 Task: Create an email domain filter to route emails sent from Salesforce
Action: Mouse moved to (239, 199)
Screenshot: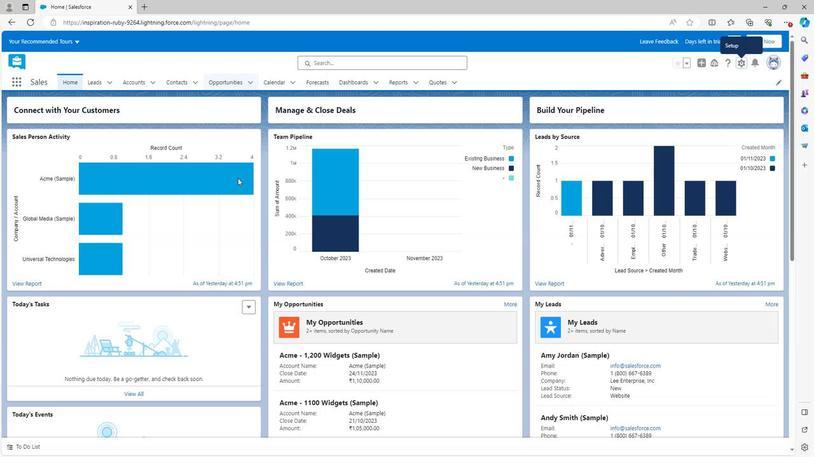 
Action: Mouse scrolled (239, 198) with delta (0, 0)
Screenshot: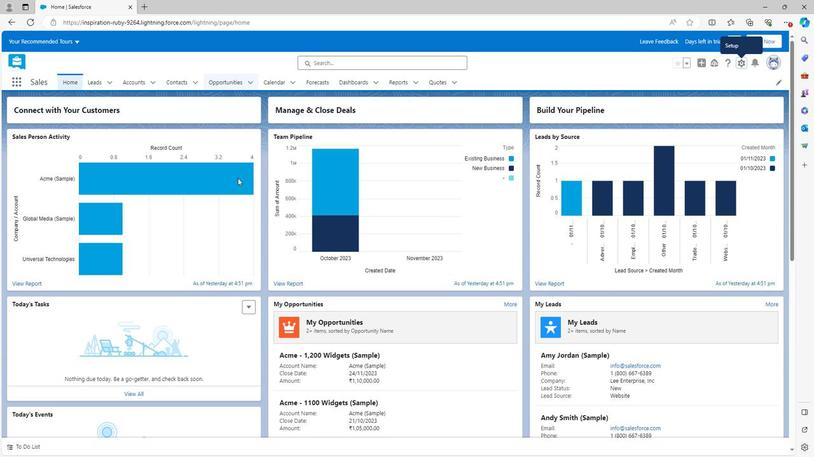 
Action: Mouse scrolled (239, 198) with delta (0, 0)
Screenshot: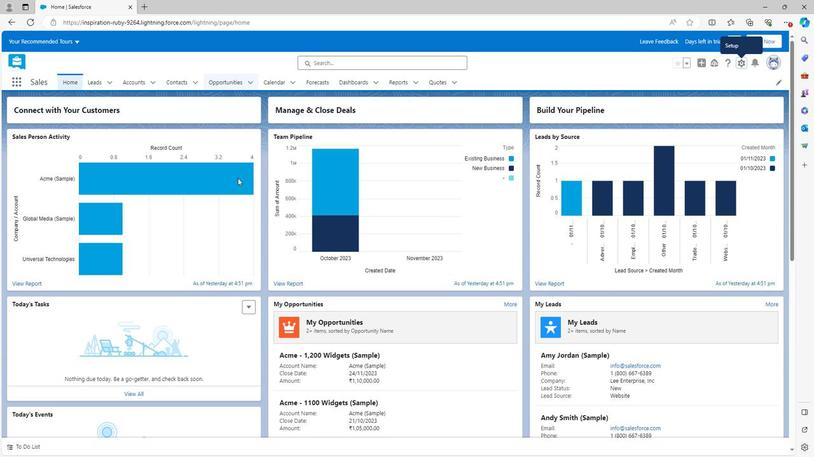 
Action: Mouse scrolled (239, 198) with delta (0, 0)
Screenshot: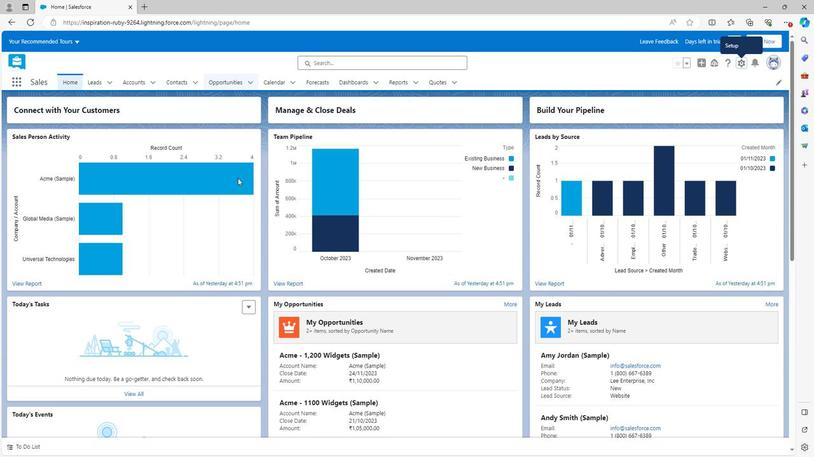 
Action: Mouse scrolled (239, 198) with delta (0, 0)
Screenshot: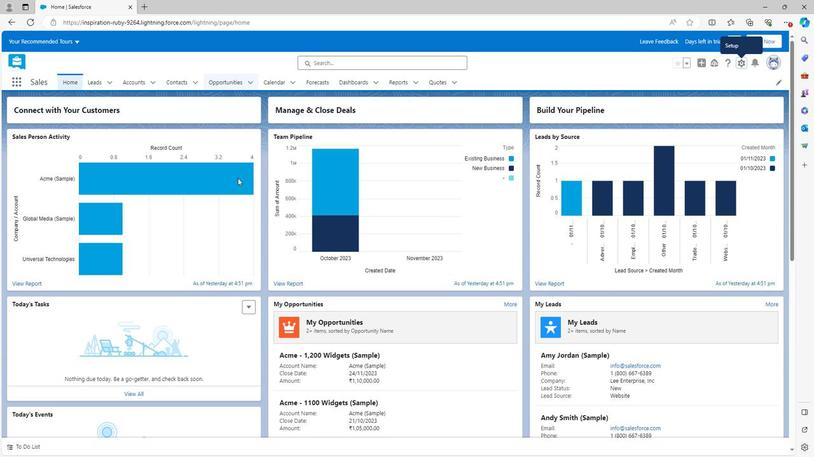
Action: Mouse scrolled (239, 198) with delta (0, 0)
Screenshot: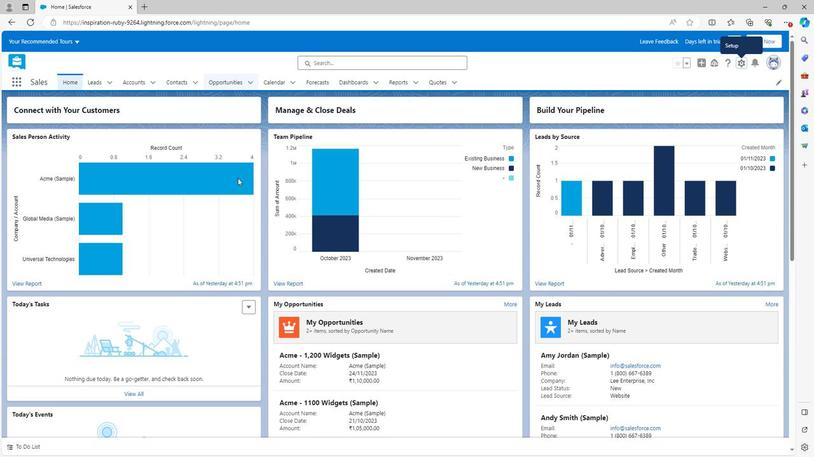 
Action: Mouse moved to (241, 198)
Screenshot: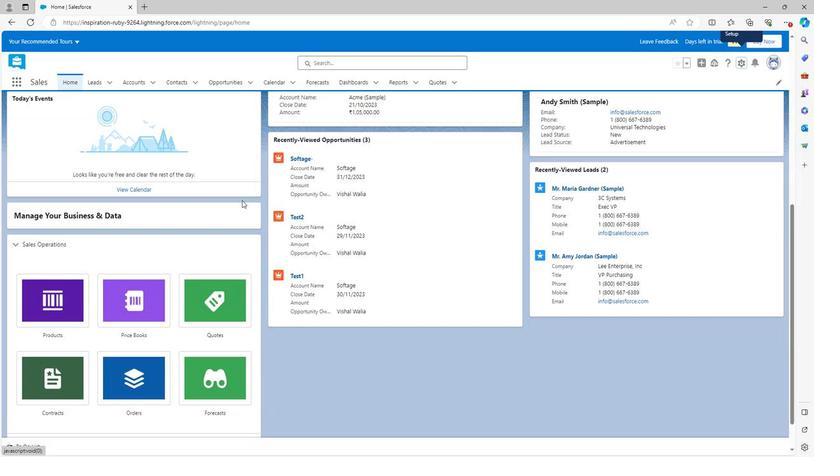 
Action: Mouse scrolled (241, 197) with delta (0, 0)
Screenshot: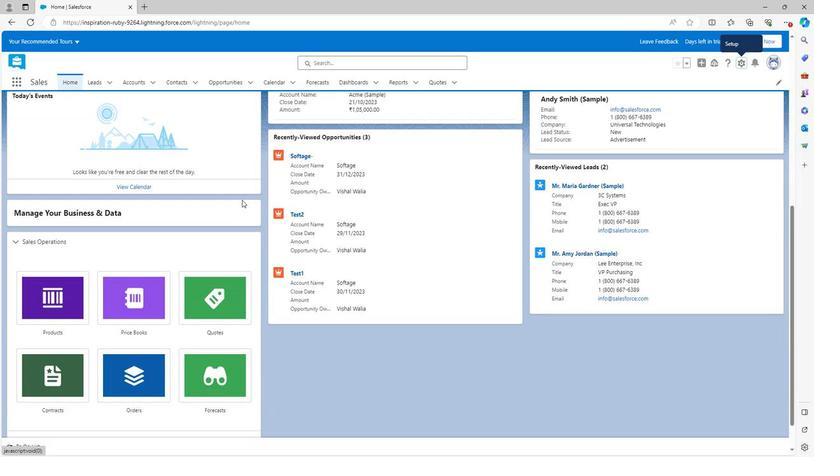 
Action: Mouse scrolled (241, 197) with delta (0, 0)
Screenshot: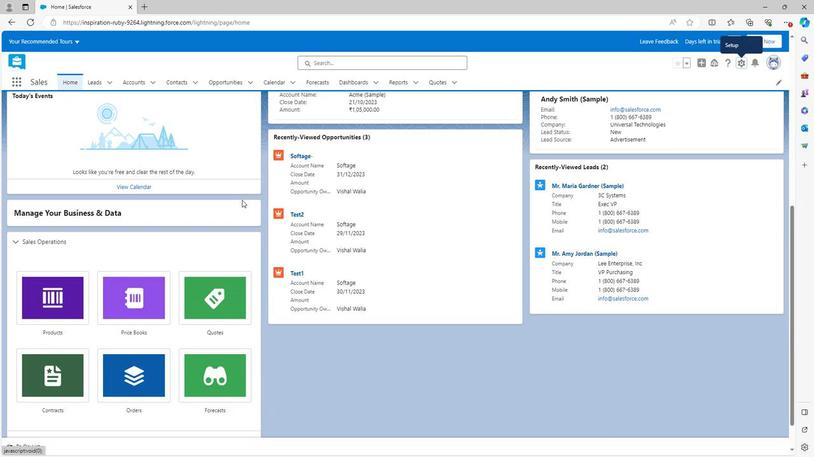 
Action: Mouse scrolled (241, 198) with delta (0, 0)
Screenshot: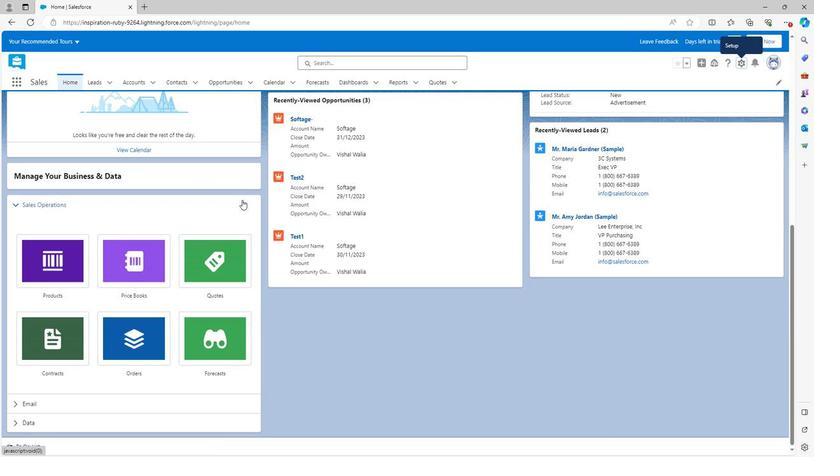 
Action: Mouse scrolled (241, 198) with delta (0, 0)
Screenshot: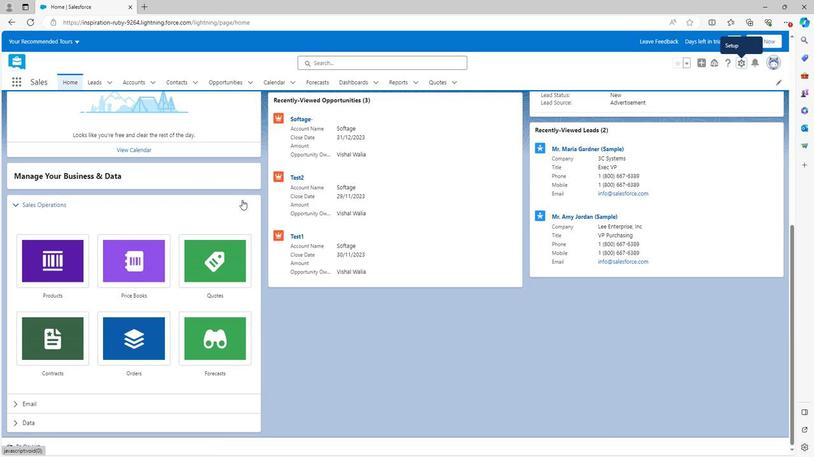 
Action: Mouse scrolled (241, 198) with delta (0, 0)
Screenshot: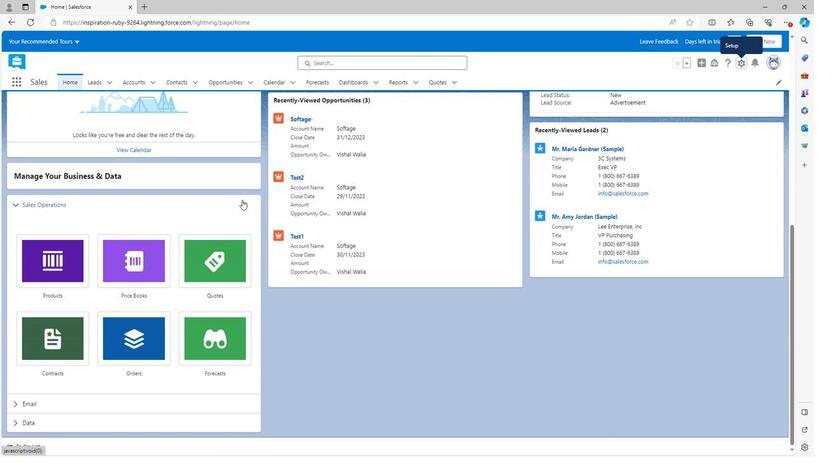 
Action: Mouse scrolled (241, 198) with delta (0, 0)
Screenshot: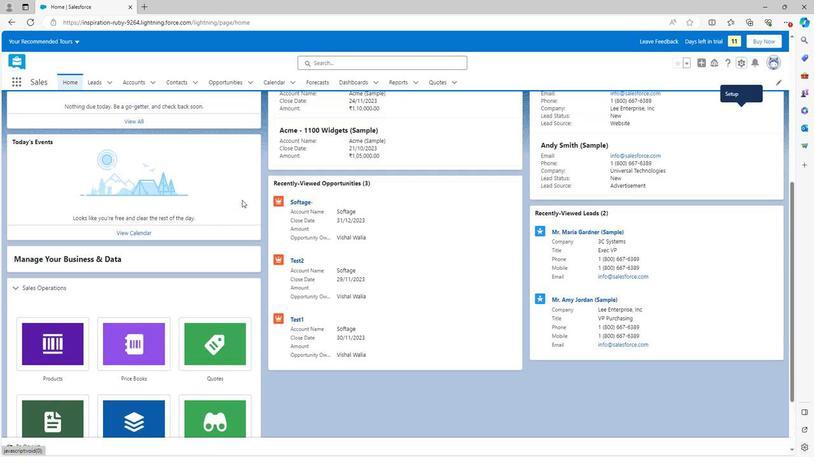
Action: Mouse scrolled (241, 198) with delta (0, 0)
Screenshot: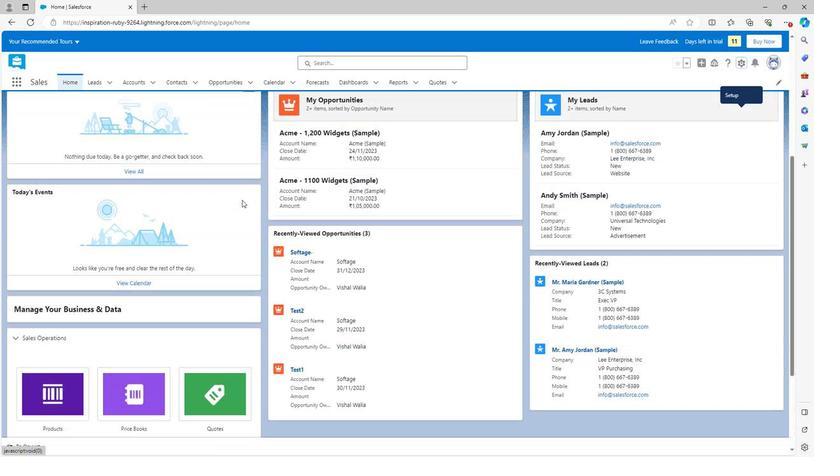 
Action: Mouse scrolled (241, 198) with delta (0, 0)
Screenshot: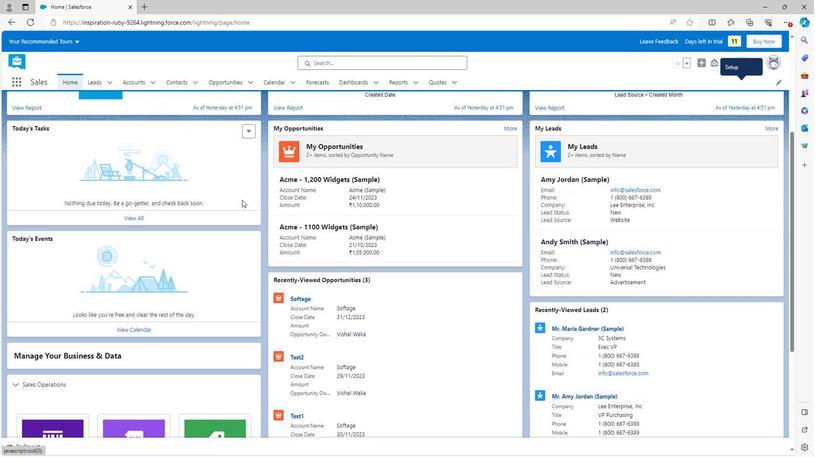 
Action: Mouse moved to (739, 63)
Screenshot: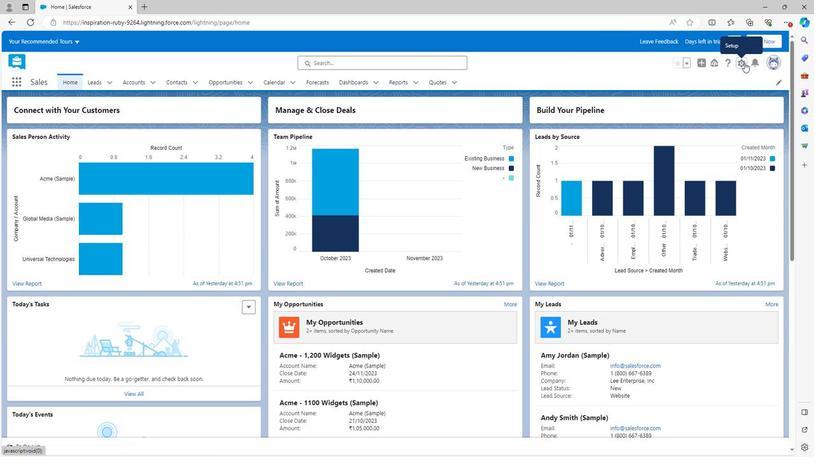 
Action: Mouse pressed left at (739, 63)
Screenshot: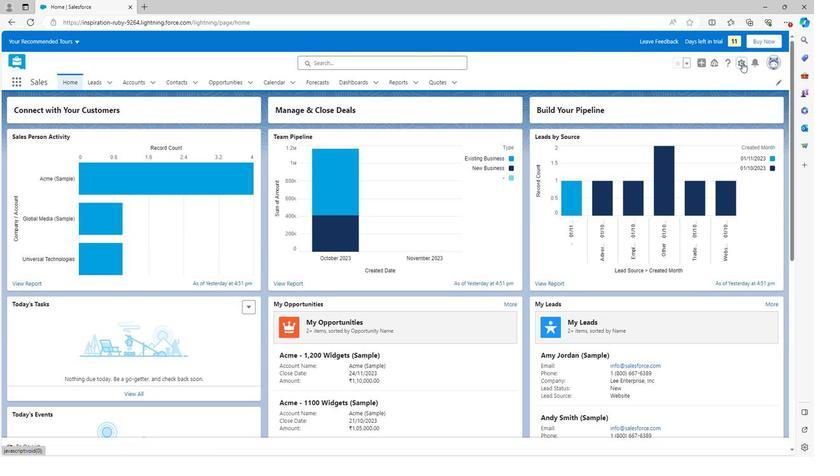 
Action: Mouse moved to (700, 86)
Screenshot: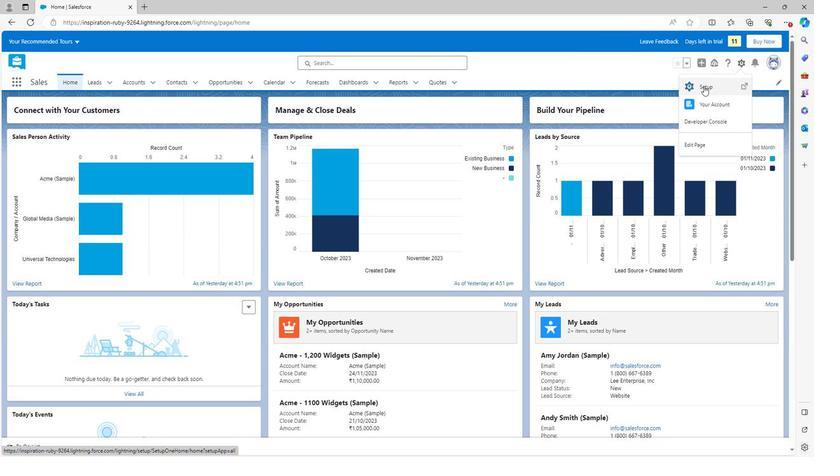 
Action: Mouse pressed left at (700, 86)
Screenshot: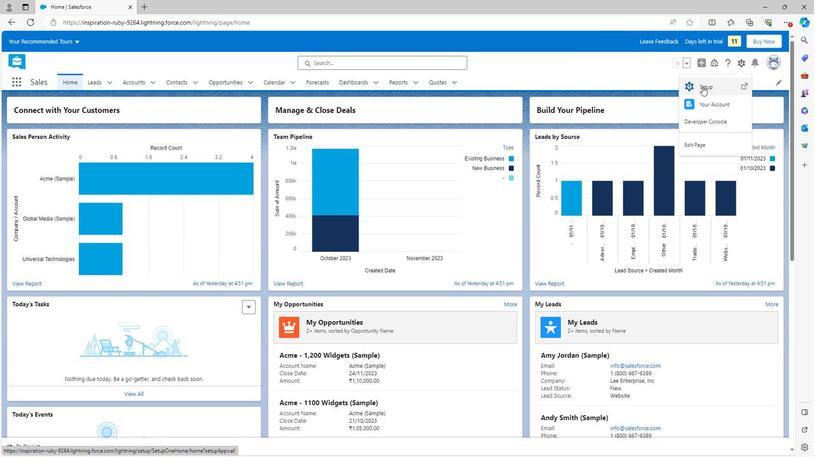 
Action: Mouse moved to (6, 282)
Screenshot: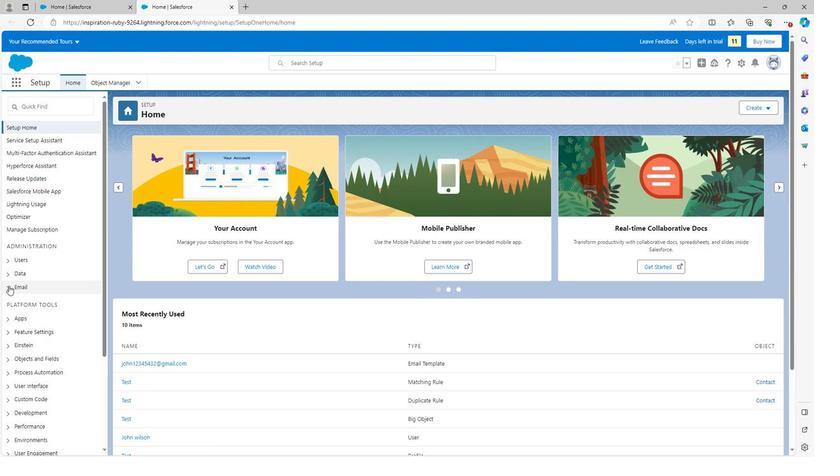 
Action: Mouse pressed left at (6, 282)
Screenshot: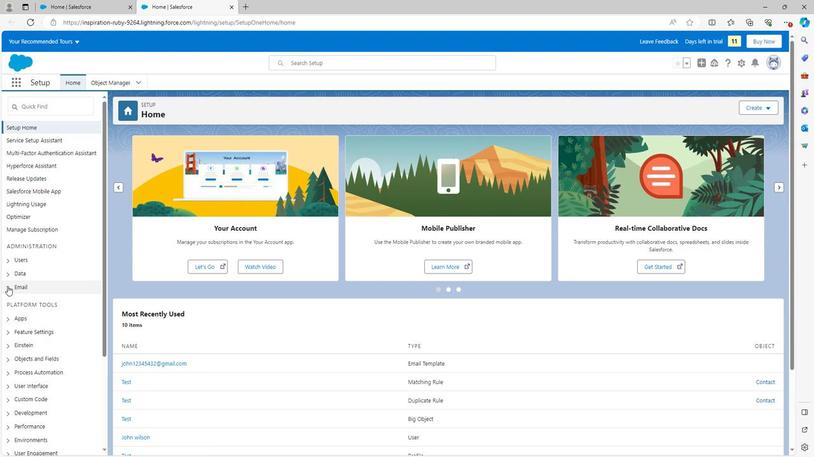 
Action: Mouse moved to (29, 401)
Screenshot: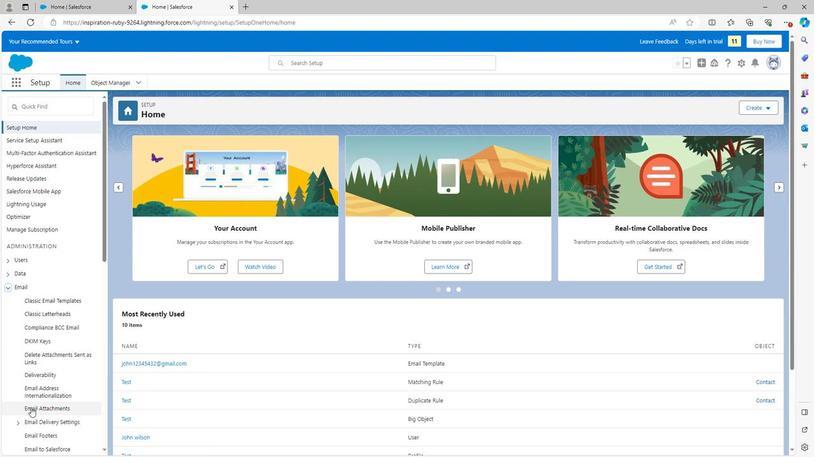 
Action: Mouse scrolled (29, 401) with delta (0, 0)
Screenshot: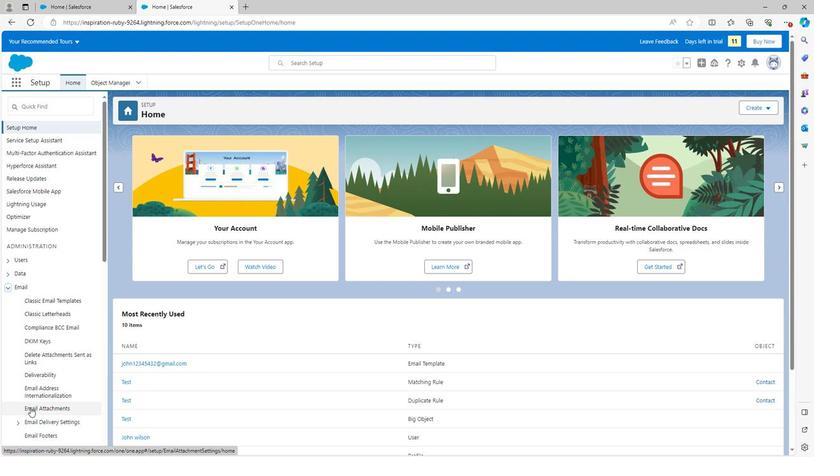 
Action: Mouse scrolled (29, 401) with delta (0, 0)
Screenshot: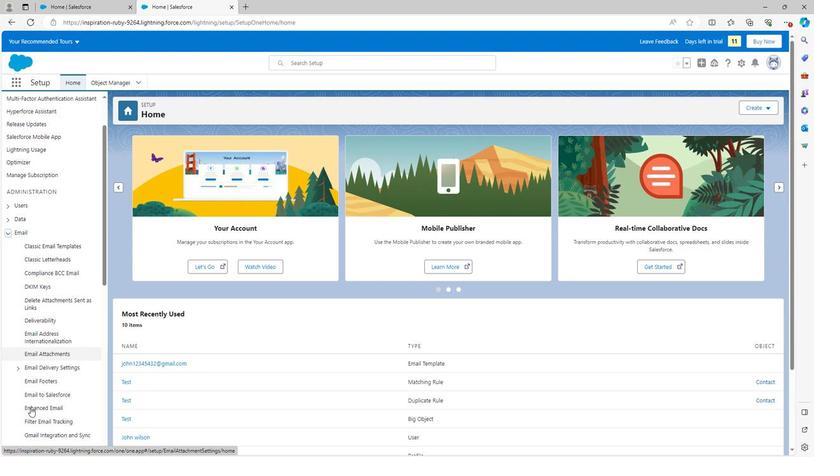 
Action: Mouse moved to (16, 309)
Screenshot: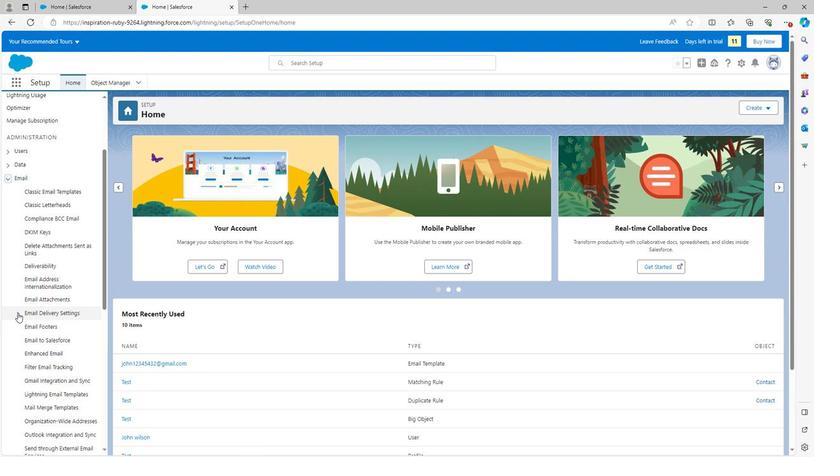 
Action: Mouse pressed left at (16, 309)
Screenshot: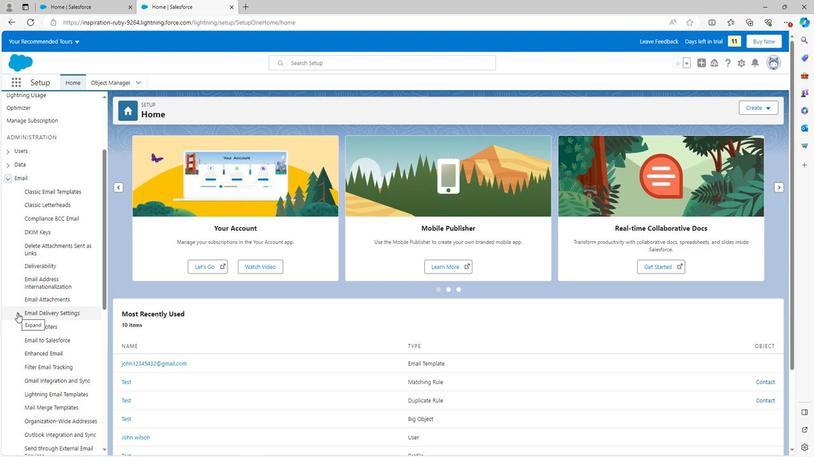 
Action: Mouse moved to (45, 318)
Screenshot: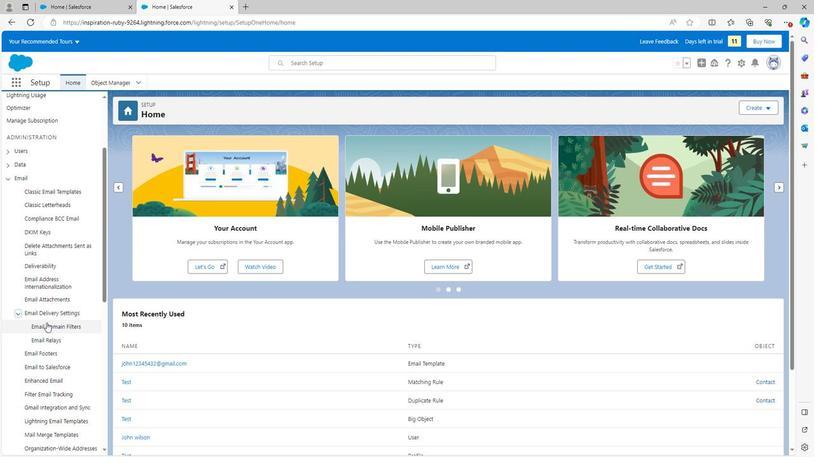 
Action: Mouse pressed left at (45, 318)
Screenshot: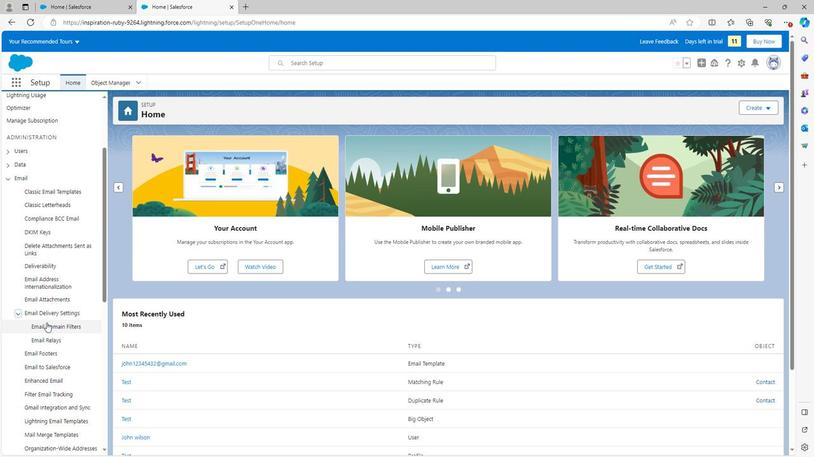 
Action: Mouse moved to (74, 323)
Screenshot: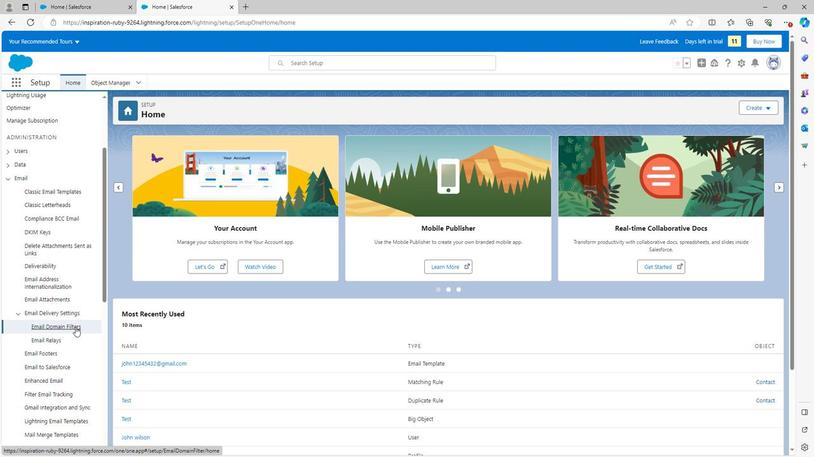 
Action: Mouse pressed left at (74, 323)
Screenshot: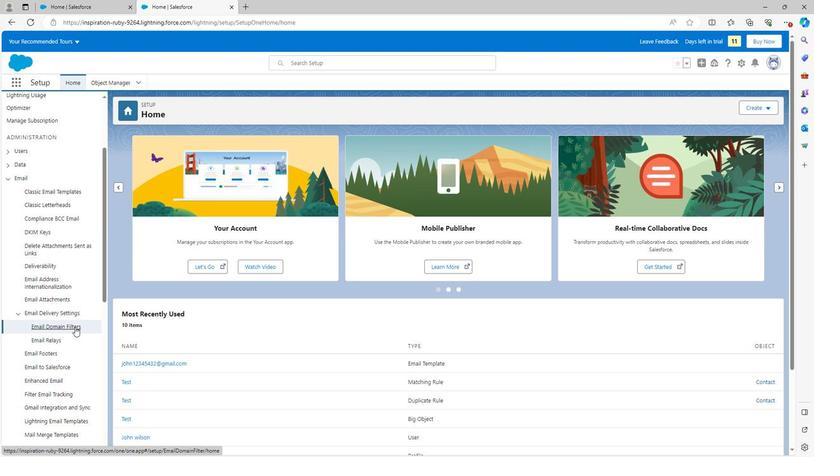 
Action: Mouse moved to (469, 194)
Screenshot: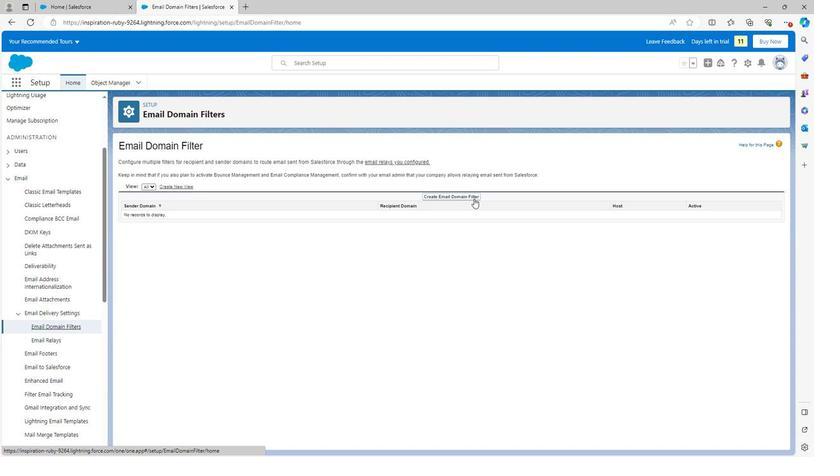 
Action: Mouse pressed left at (469, 194)
Screenshot: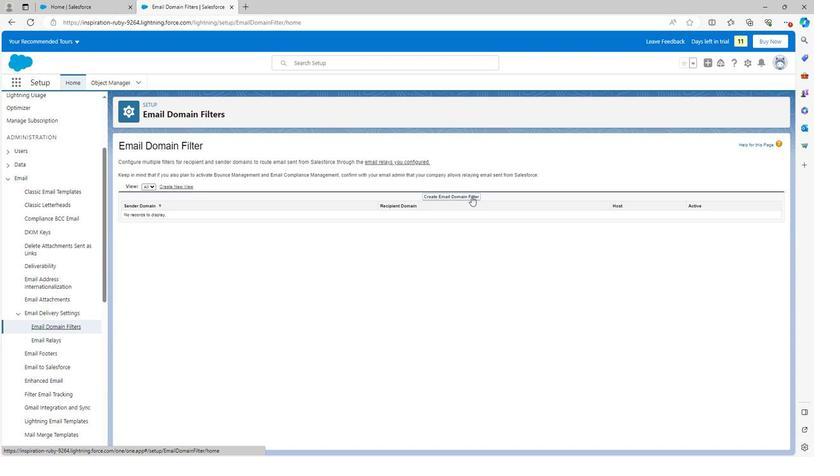 
Action: Mouse moved to (282, 179)
Screenshot: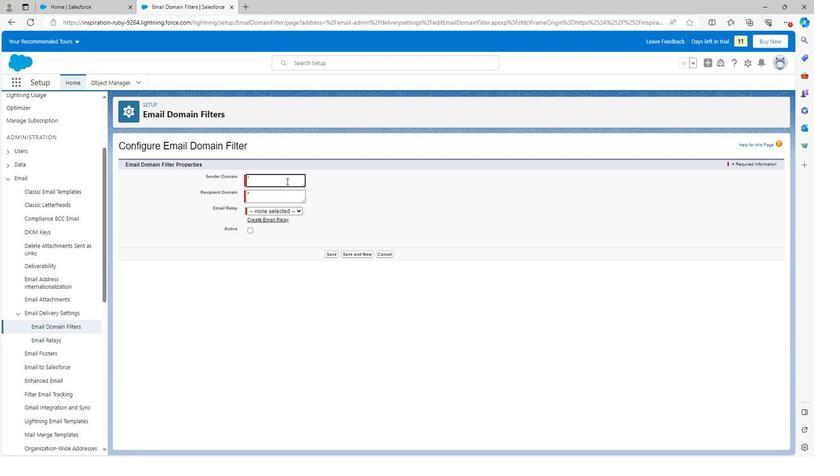 
Action: Mouse pressed left at (282, 179)
Screenshot: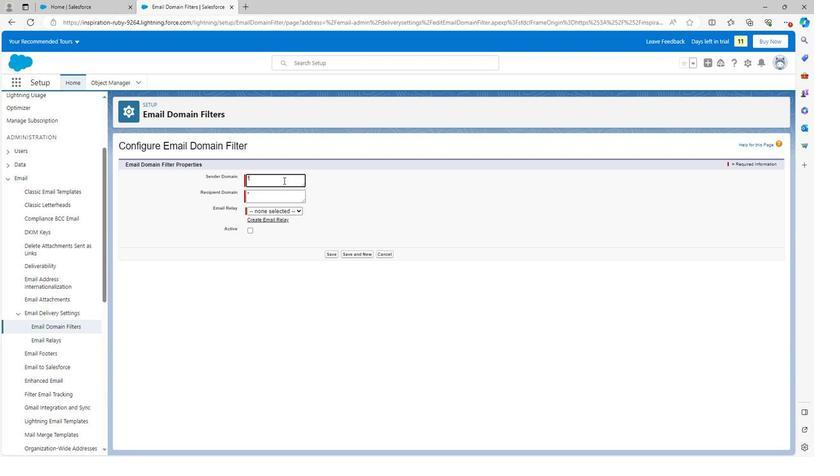 
Action: Mouse moved to (252, 193)
Screenshot: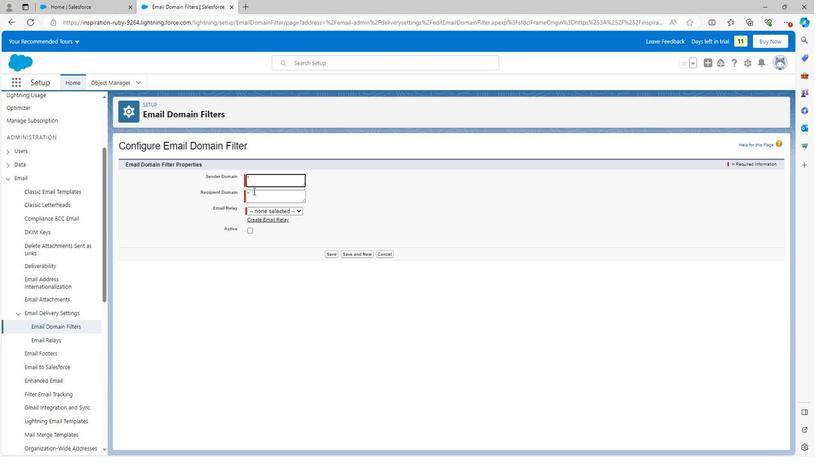 
Action: Mouse pressed left at (252, 193)
Screenshot: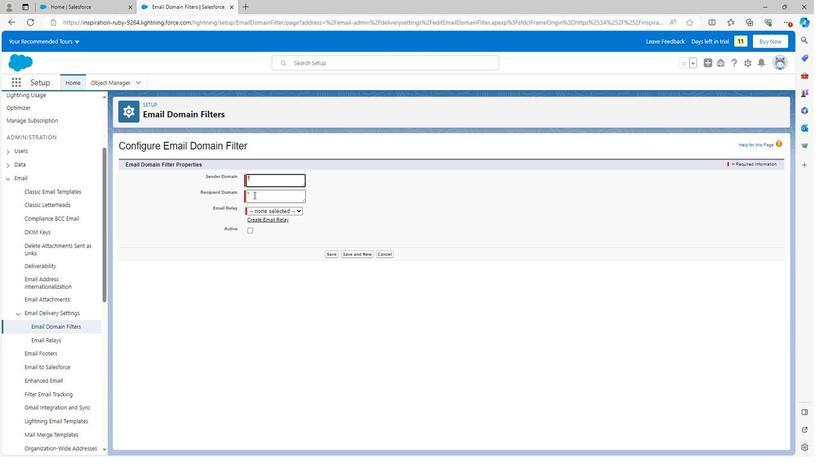 
Action: Mouse moved to (249, 178)
Screenshot: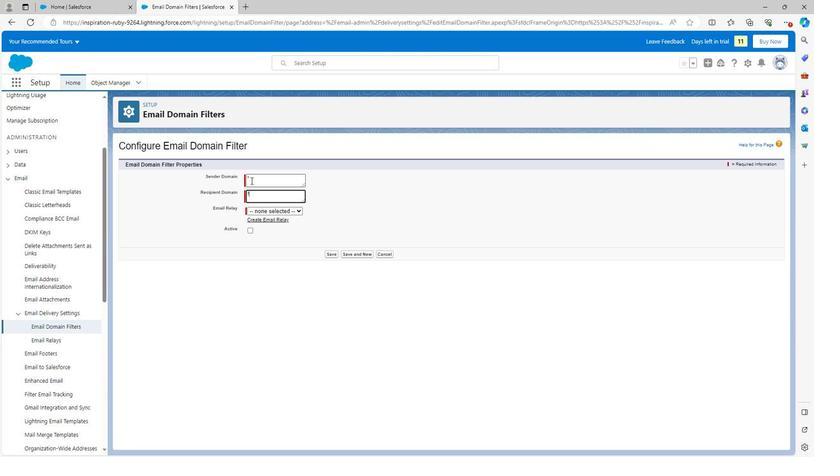 
Action: Mouse pressed left at (249, 178)
Screenshot: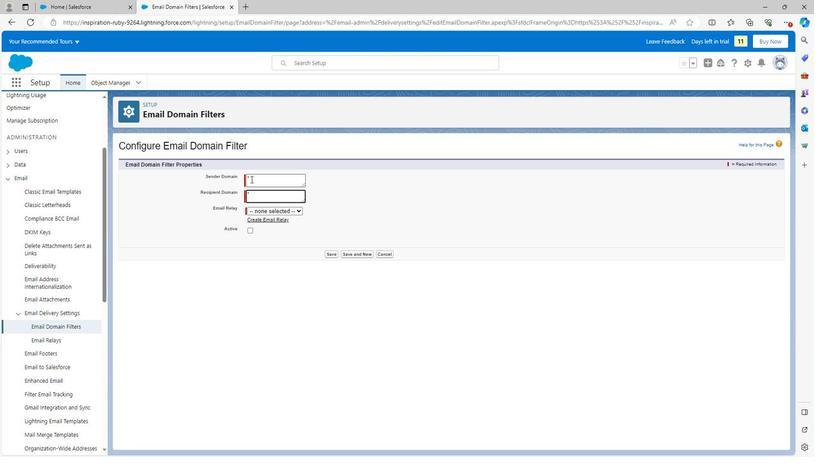 
Action: Mouse moved to (256, 202)
Screenshot: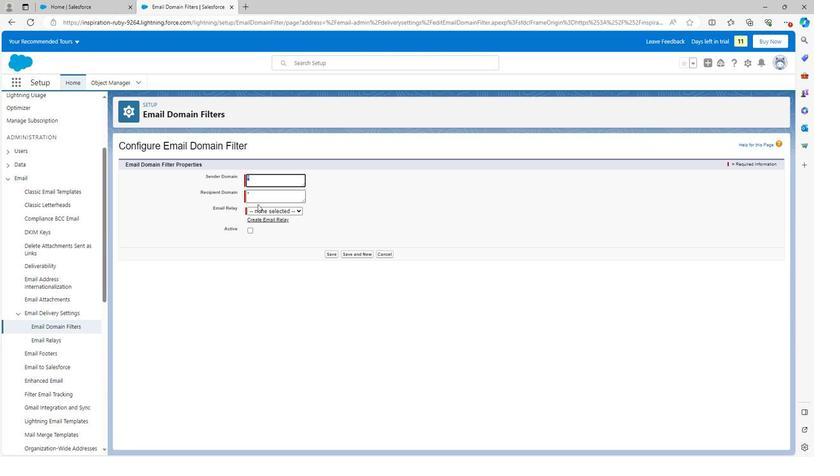 
Action: Key pressed gmail.com
Screenshot: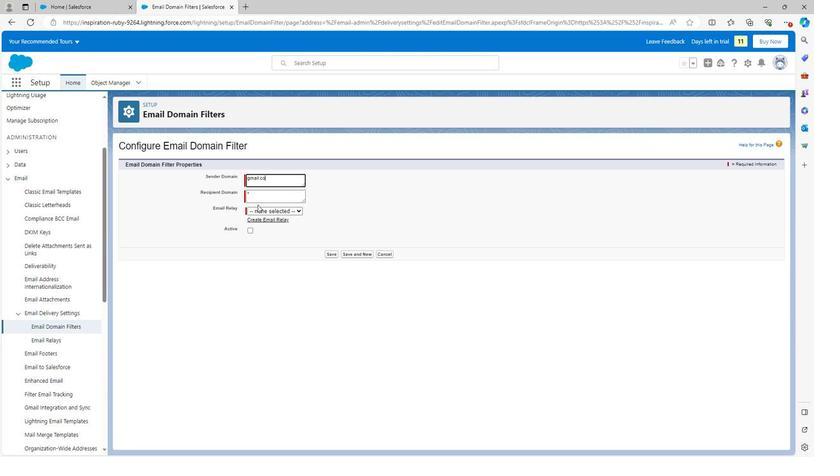 
Action: Mouse moved to (270, 192)
Screenshot: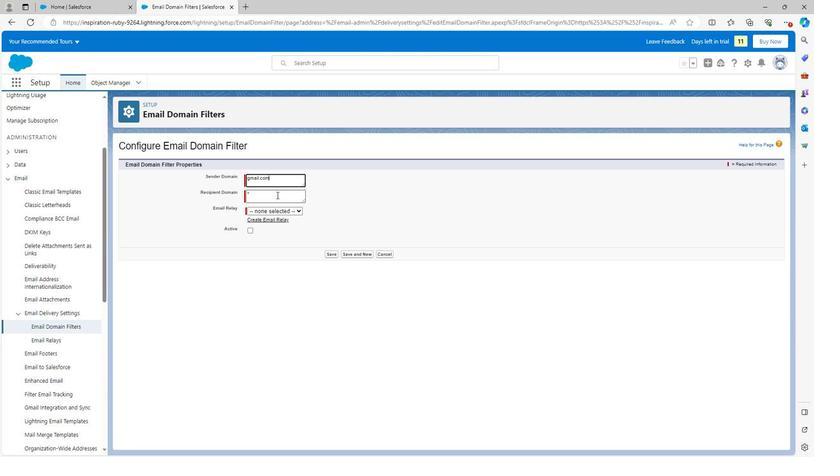 
Action: Mouse pressed left at (270, 192)
Screenshot: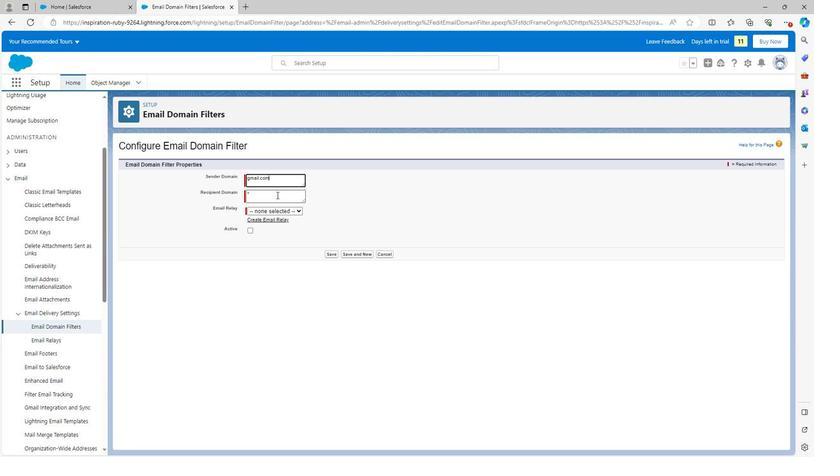 
Action: Mouse moved to (238, 190)
Screenshot: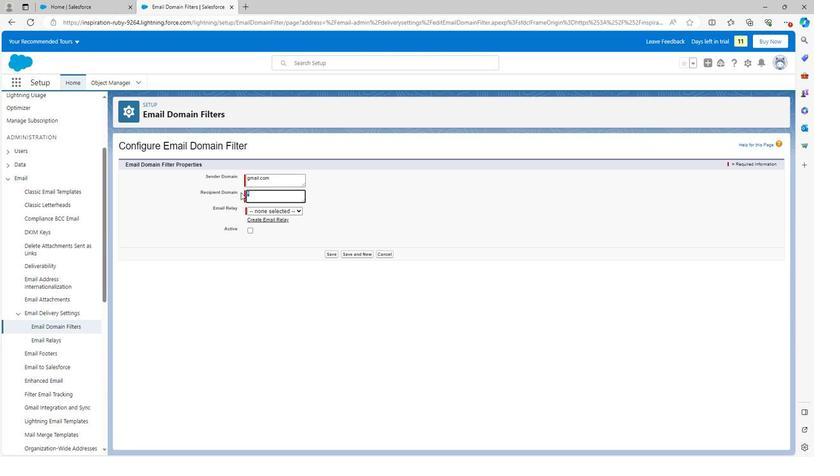 
Action: Key pressed twitter,<Key.backspace>.com
Screenshot: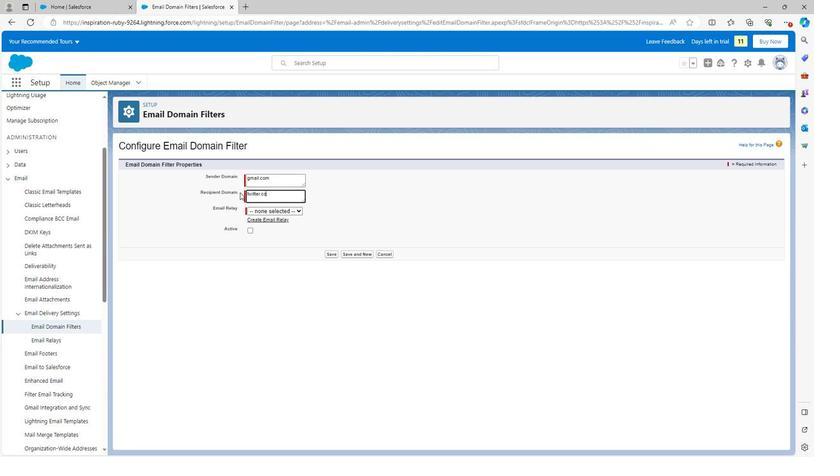 
Action: Mouse moved to (256, 209)
Screenshot: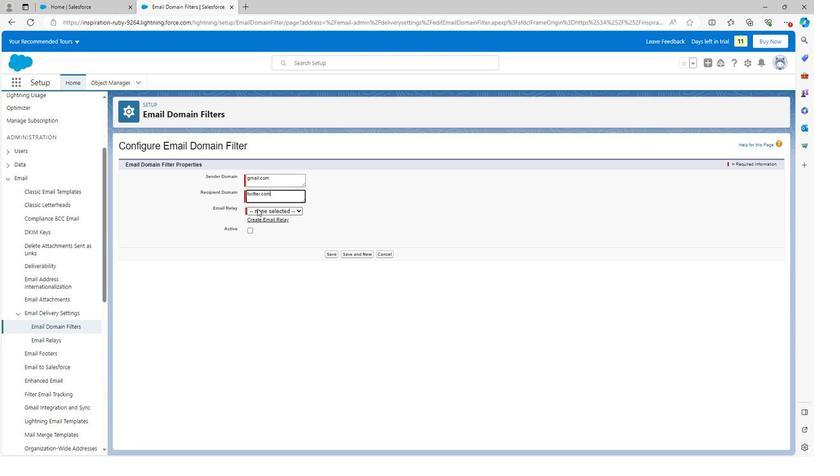 
Action: Mouse pressed left at (256, 209)
Screenshot: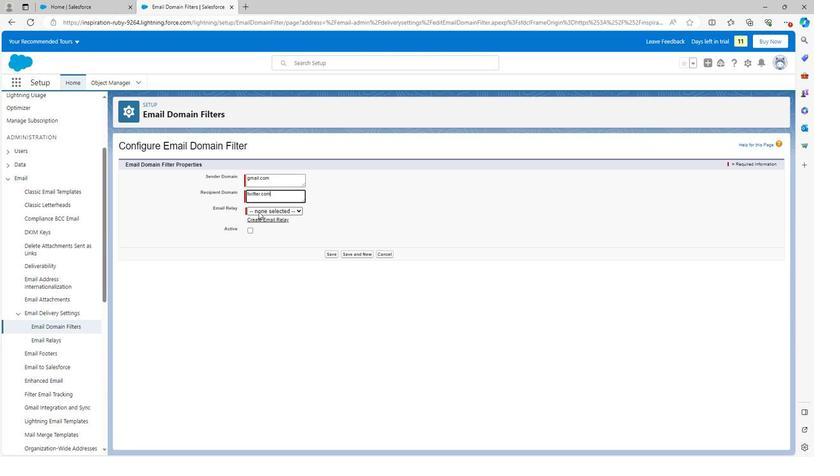 
Action: Mouse moved to (258, 220)
Screenshot: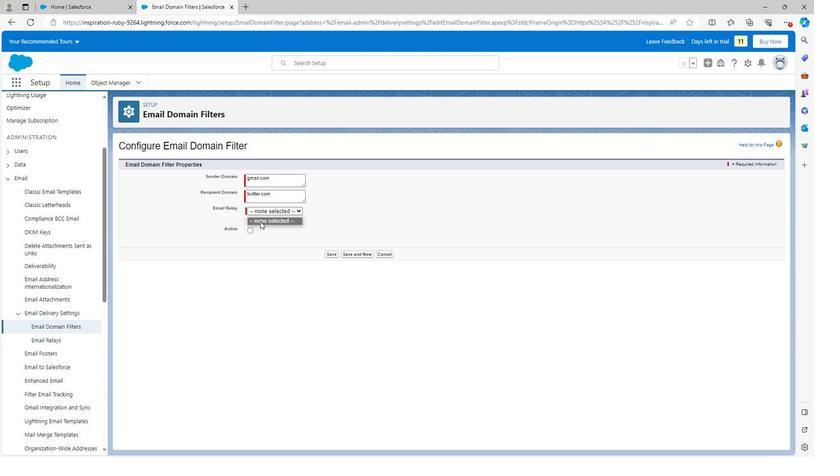 
Action: Mouse pressed left at (258, 220)
Screenshot: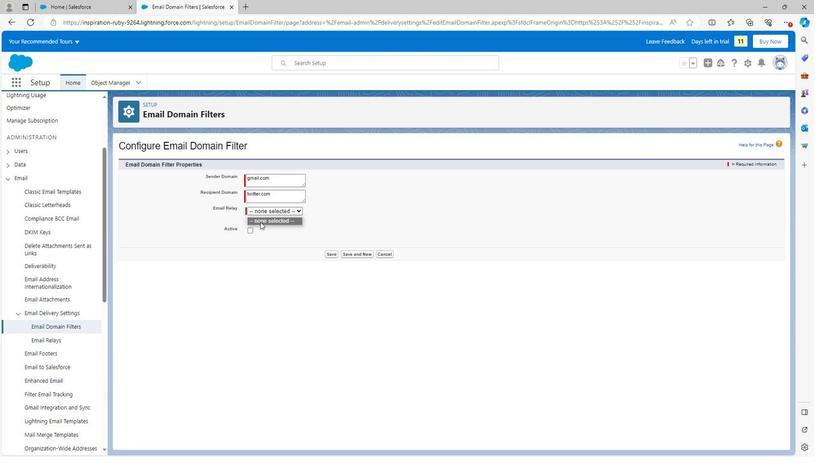 
Action: Mouse moved to (248, 227)
Screenshot: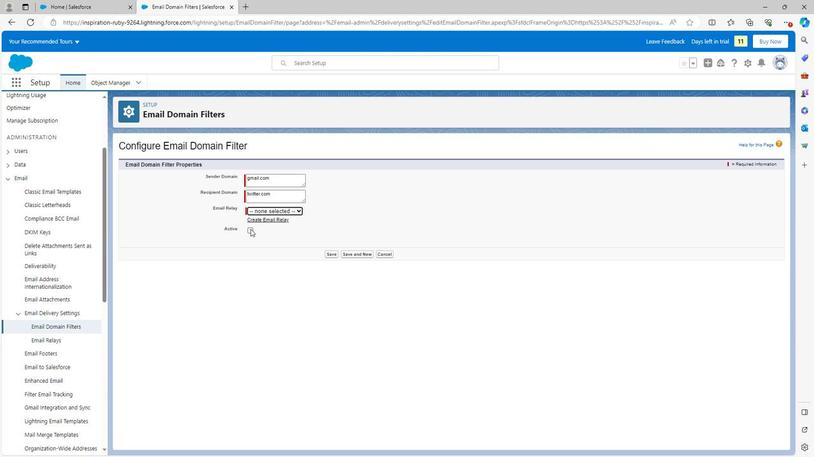 
Action: Mouse pressed left at (248, 227)
Screenshot: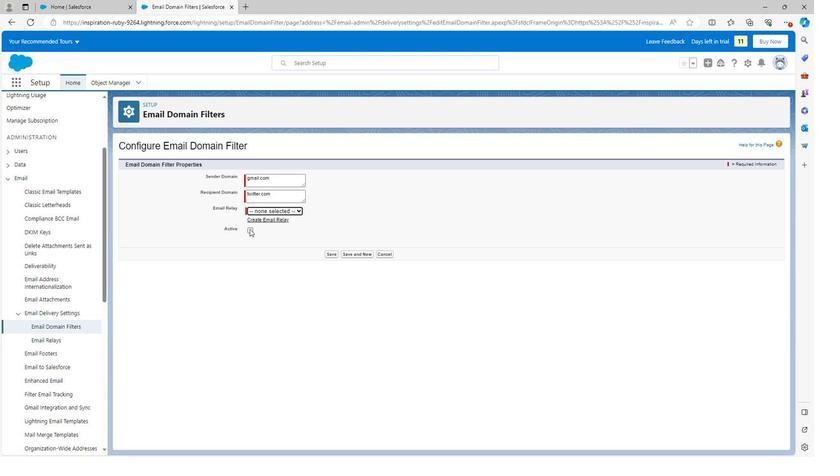 
Action: Mouse moved to (326, 252)
Screenshot: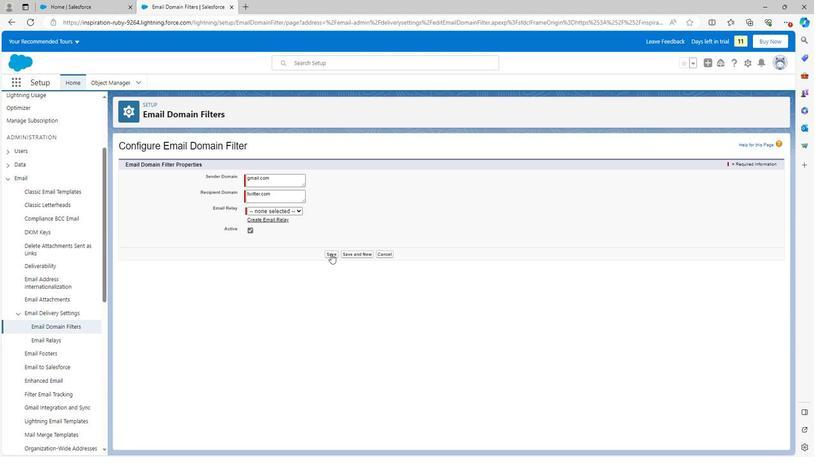 
Action: Mouse pressed left at (326, 252)
Screenshot: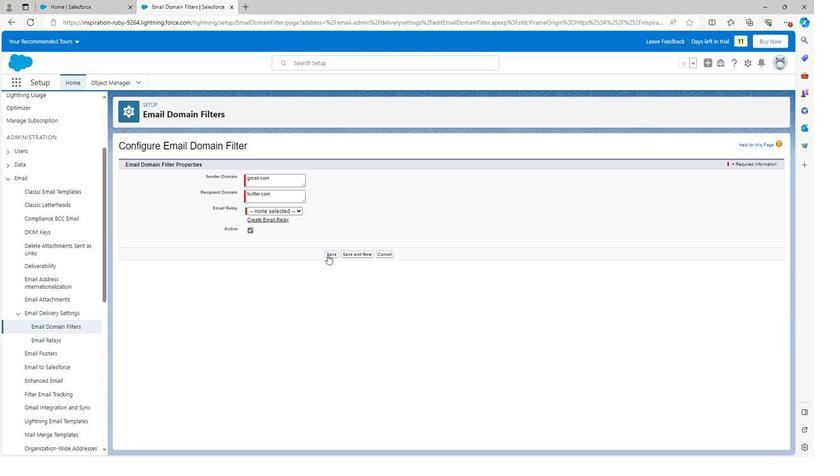 
Action: Mouse moved to (277, 207)
Screenshot: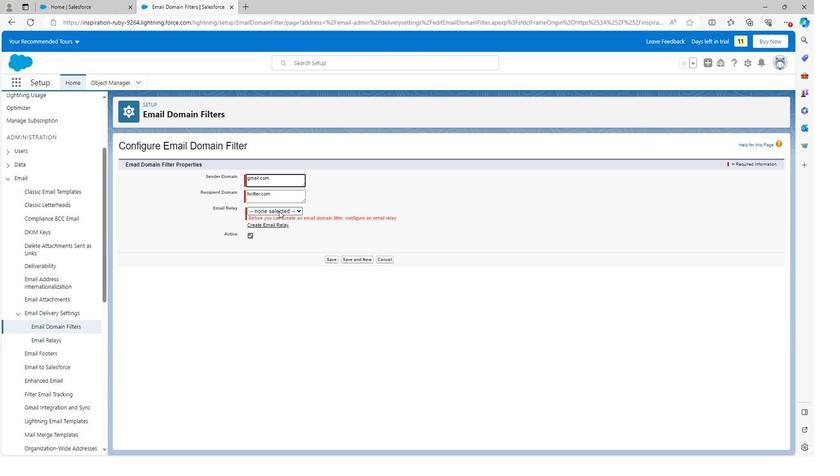 
Action: Mouse pressed left at (277, 207)
Screenshot: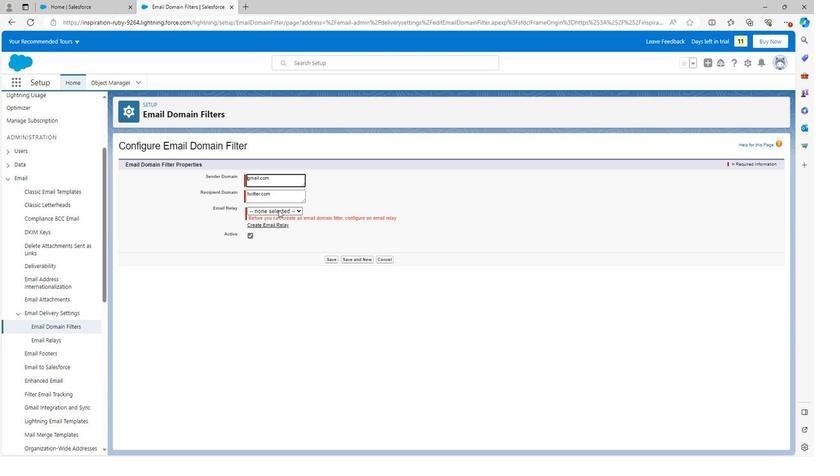 
Action: Mouse moved to (270, 217)
Screenshot: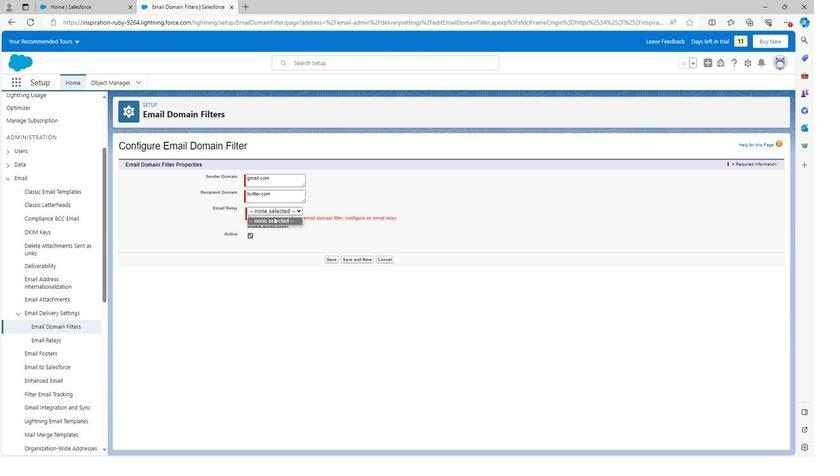 
Action: Mouse pressed left at (270, 217)
Screenshot: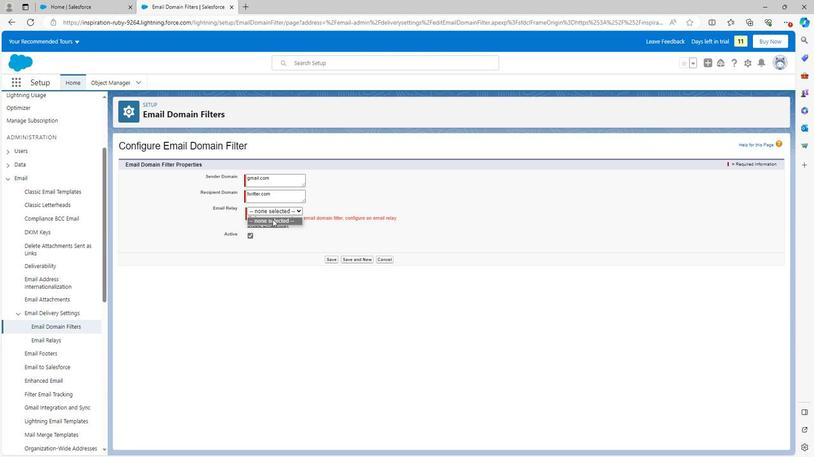 
Action: Mouse moved to (268, 223)
Screenshot: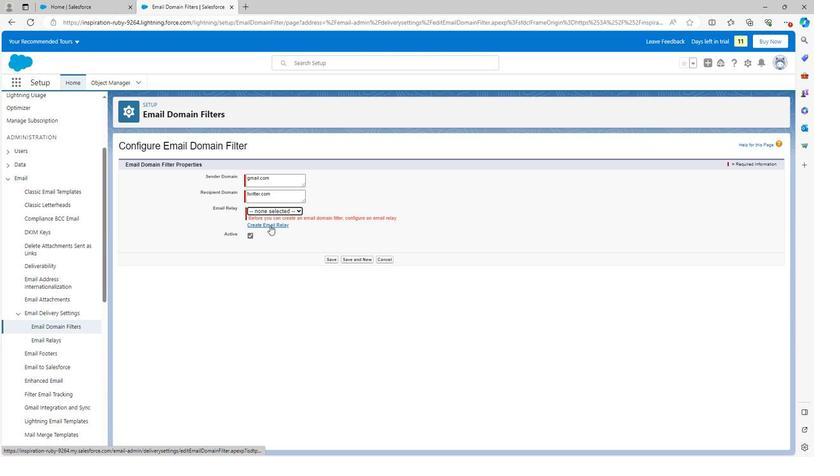 
Action: Mouse pressed left at (268, 223)
Screenshot: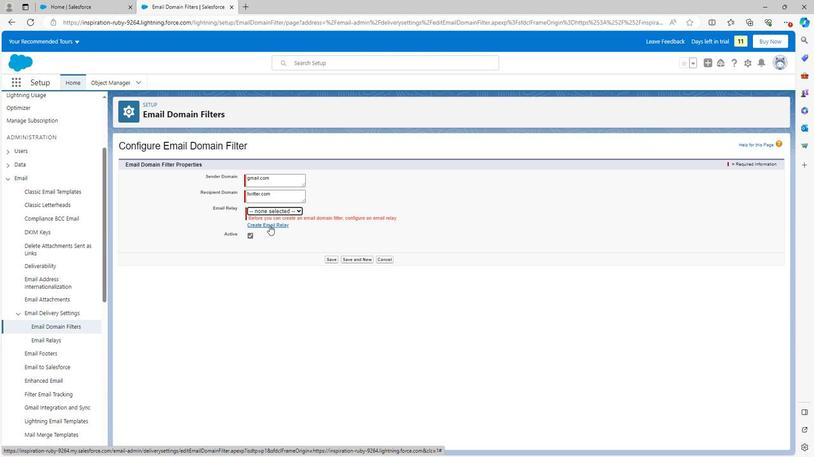 
Action: Mouse moved to (256, 200)
Screenshot: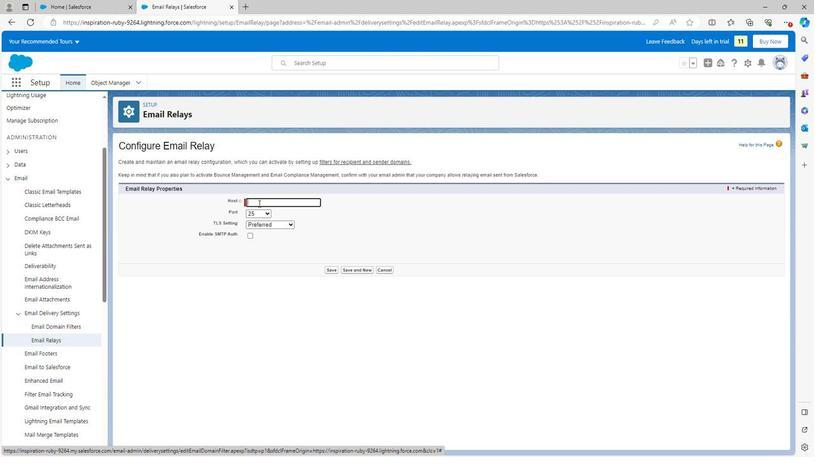 
Action: Mouse pressed left at (256, 200)
Screenshot: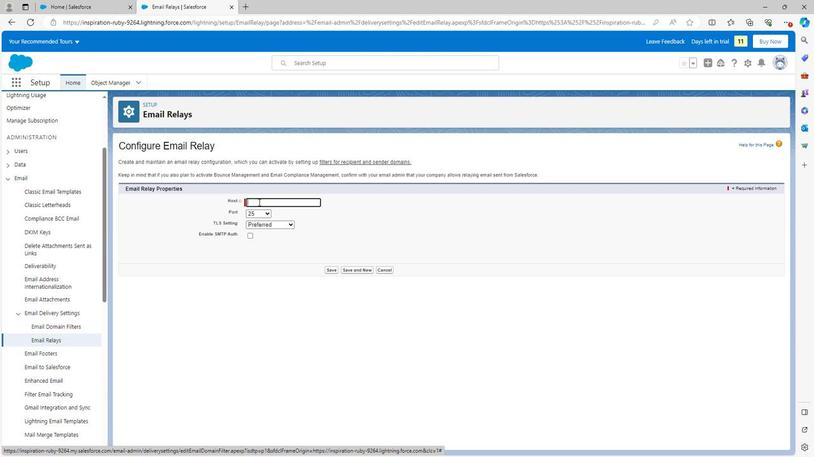 
Action: Mouse moved to (136, 151)
Screenshot: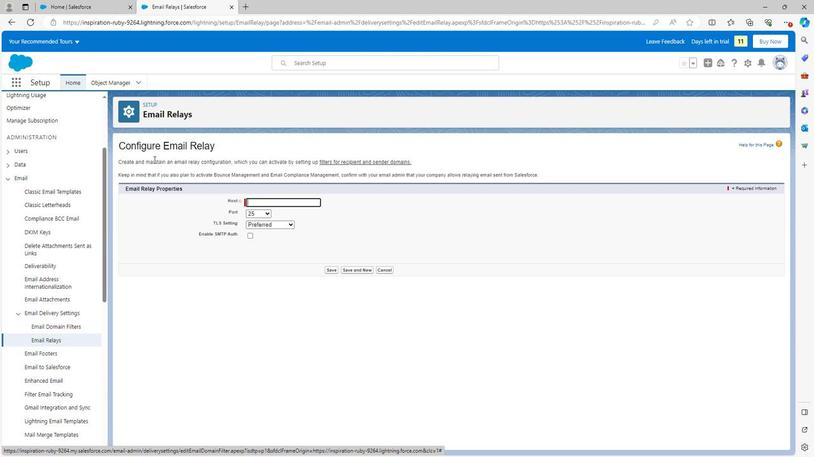 
Action: Key pressed gm<Key.backspace><Key.backspace><Key.backspace>gmail.com
Screenshot: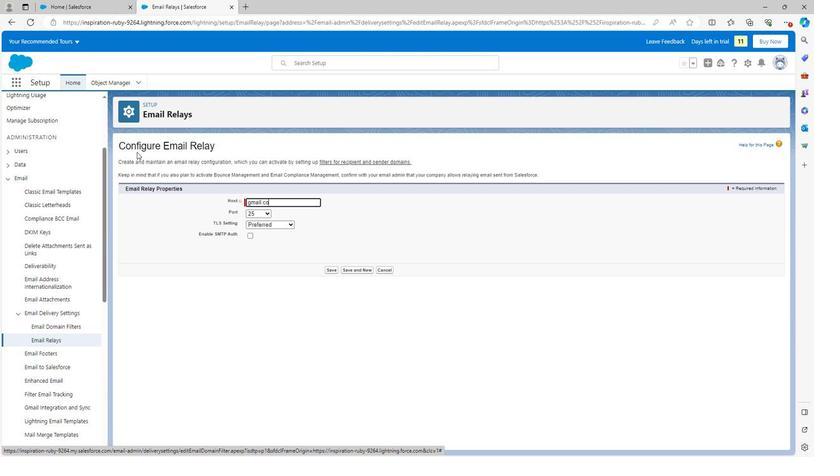 
Action: Mouse moved to (251, 233)
Screenshot: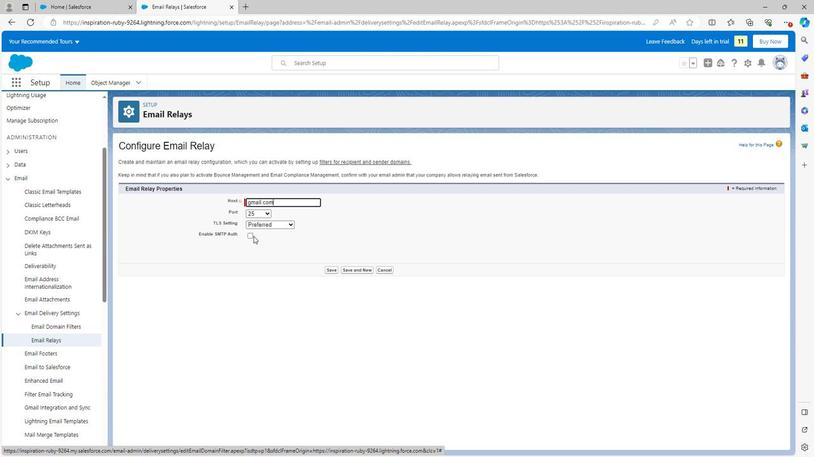 
Action: Mouse pressed left at (251, 233)
Screenshot: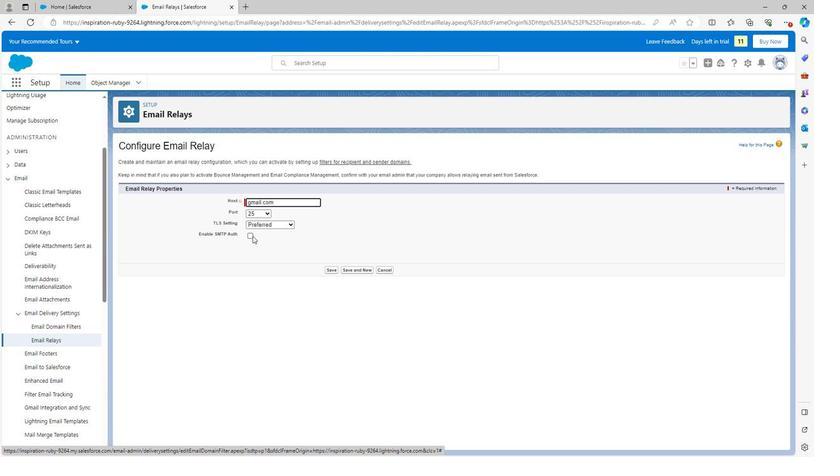 
Action: Mouse moved to (288, 255)
Screenshot: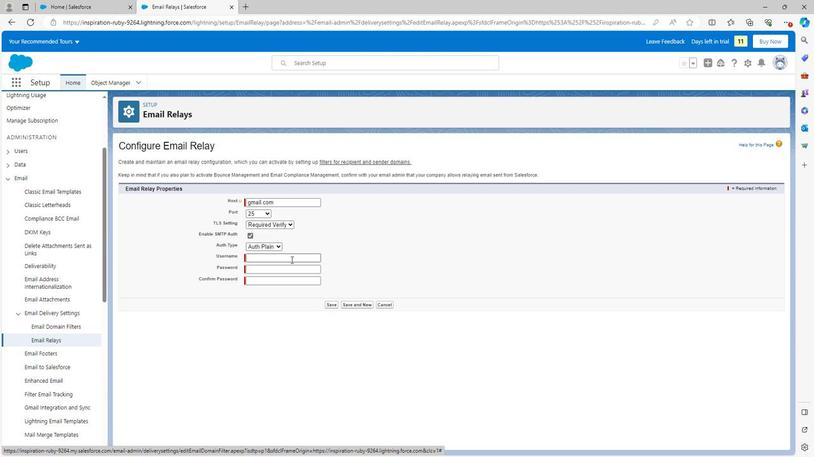 
Action: Mouse pressed left at (288, 255)
Screenshot: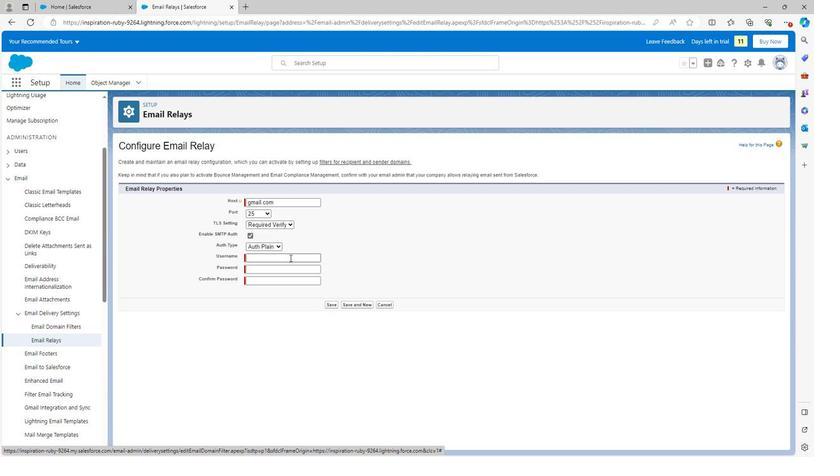 
Action: Mouse moved to (282, 255)
Screenshot: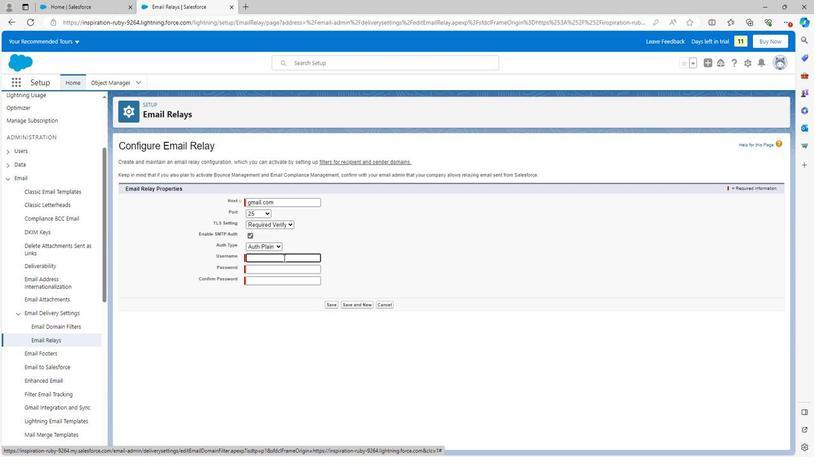 
Action: Mouse pressed left at (282, 255)
Screenshot: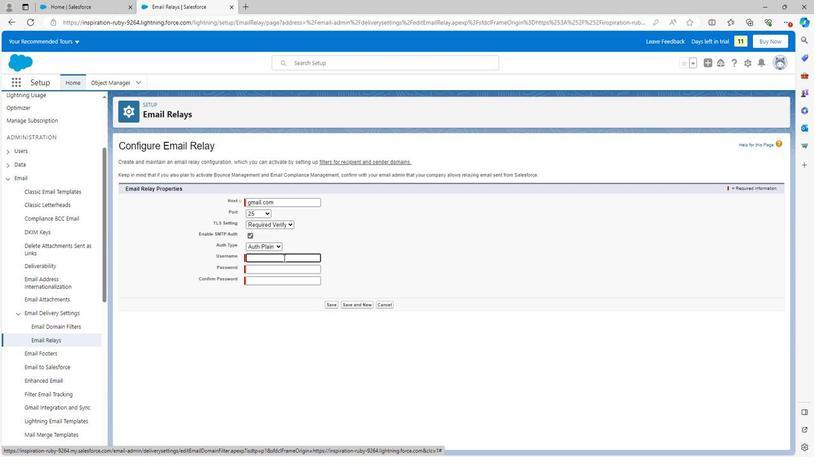 
Action: Key pressed t
Screenshot: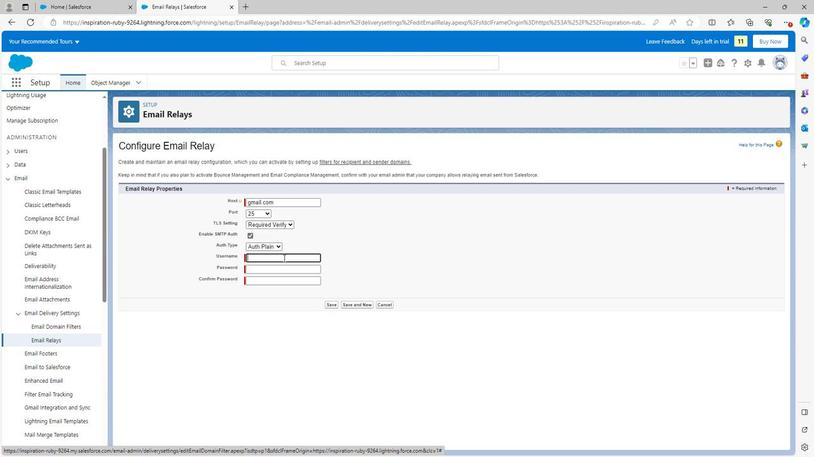 
Action: Mouse moved to (282, 255)
Screenshot: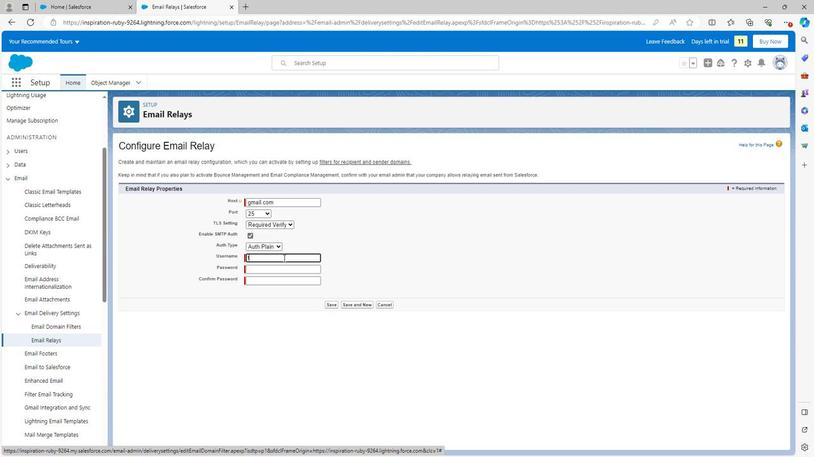 
Action: Key pressed e
Screenshot: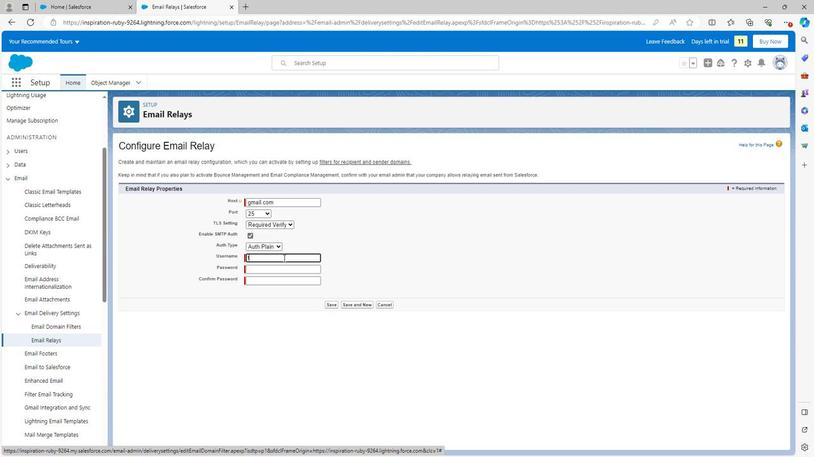 
Action: Mouse moved to (282, 256)
Screenshot: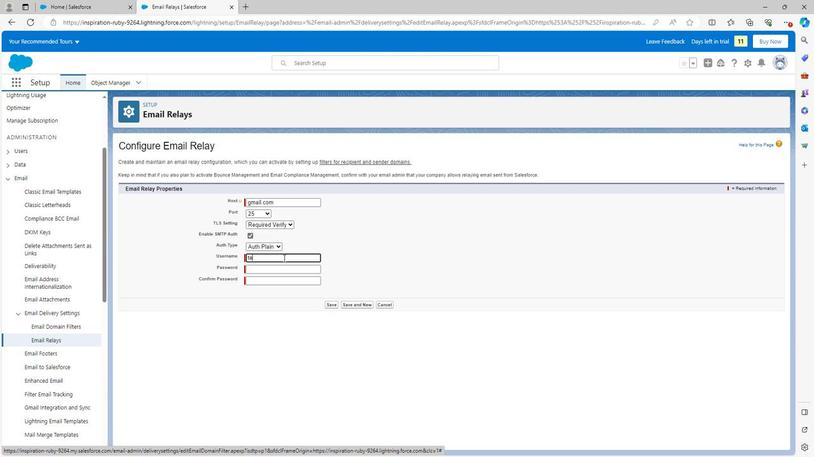 
Action: Key pressed st
Screenshot: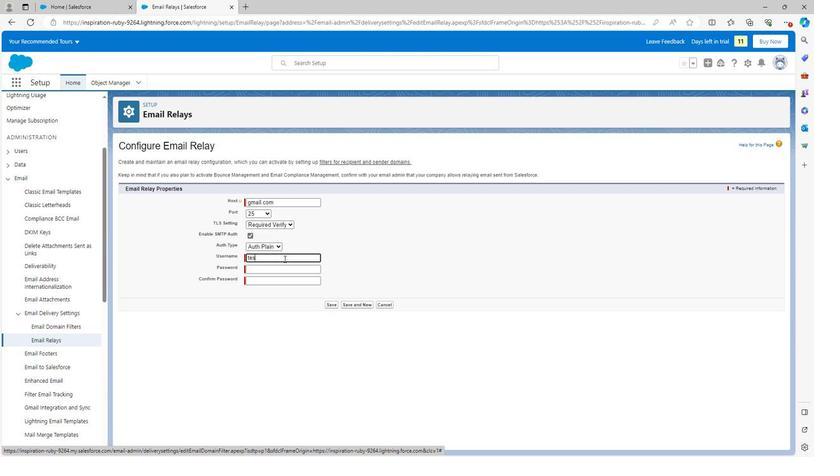 
Action: Mouse moved to (282, 256)
Screenshot: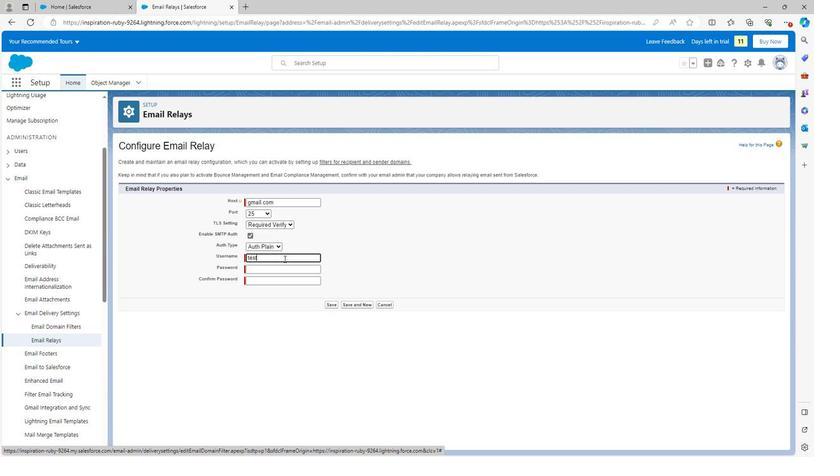 
Action: Key pressed 123
Screenshot: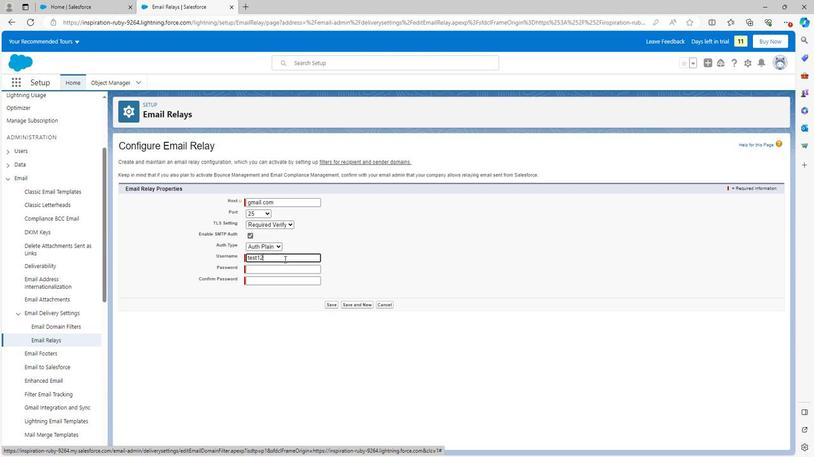 
Action: Mouse moved to (282, 268)
Screenshot: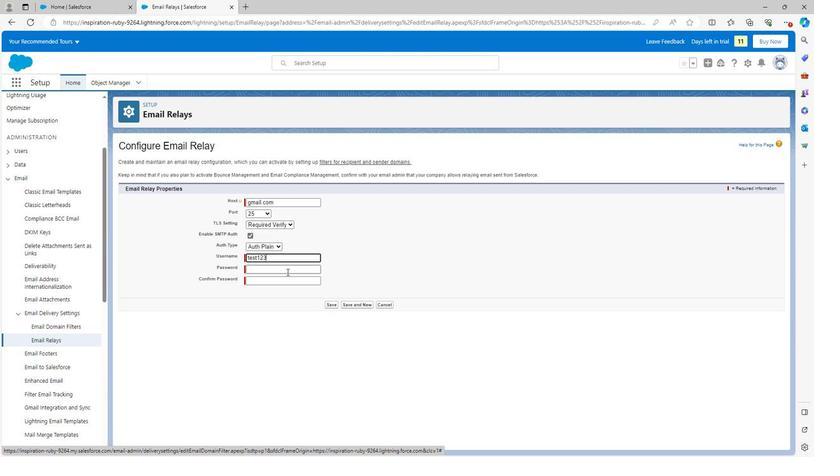 
Action: Mouse pressed left at (282, 268)
Screenshot: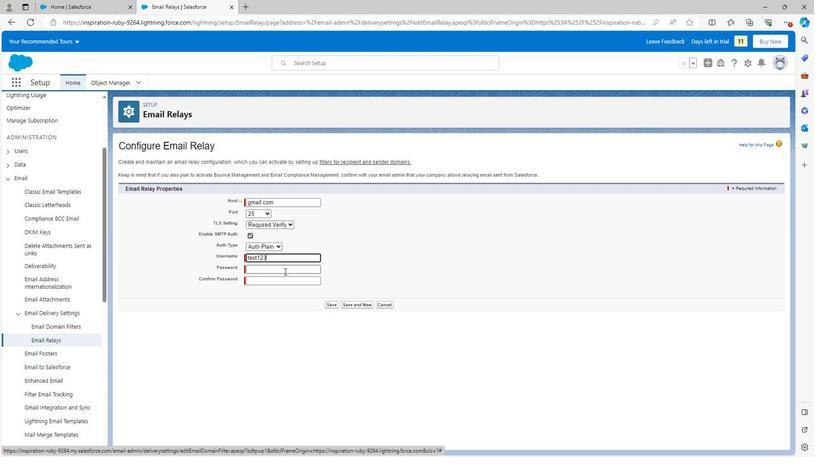 
Action: Mouse moved to (275, 283)
Screenshot: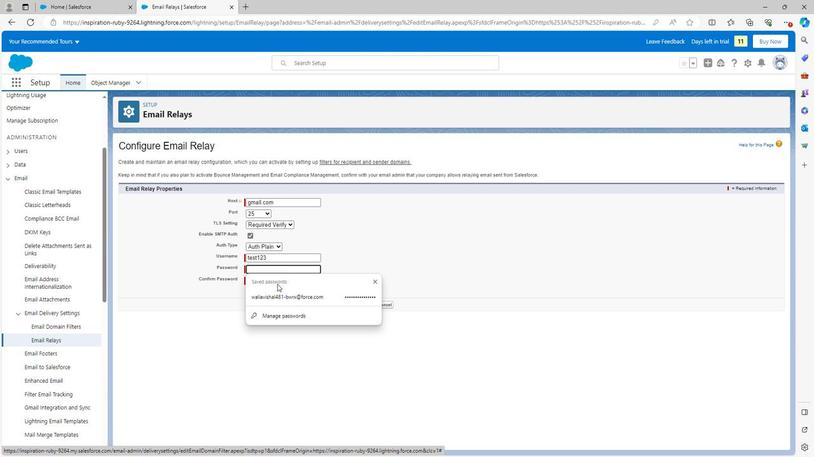 
Action: Mouse pressed left at (275, 283)
Screenshot: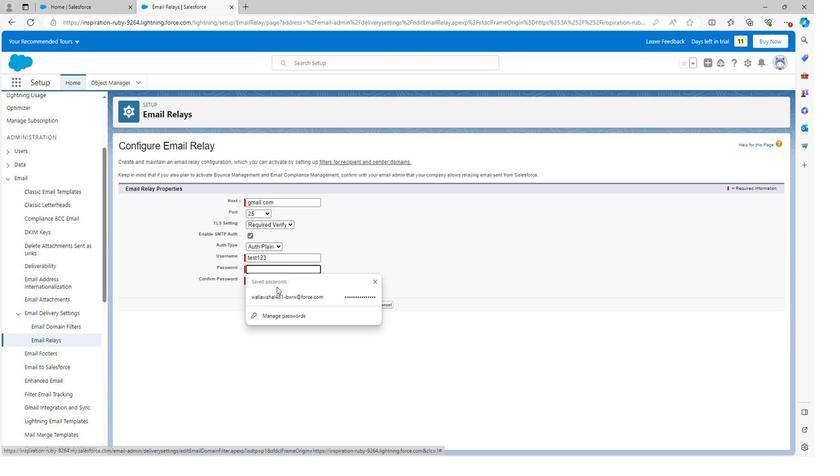 
Action: Mouse moved to (275, 291)
Screenshot: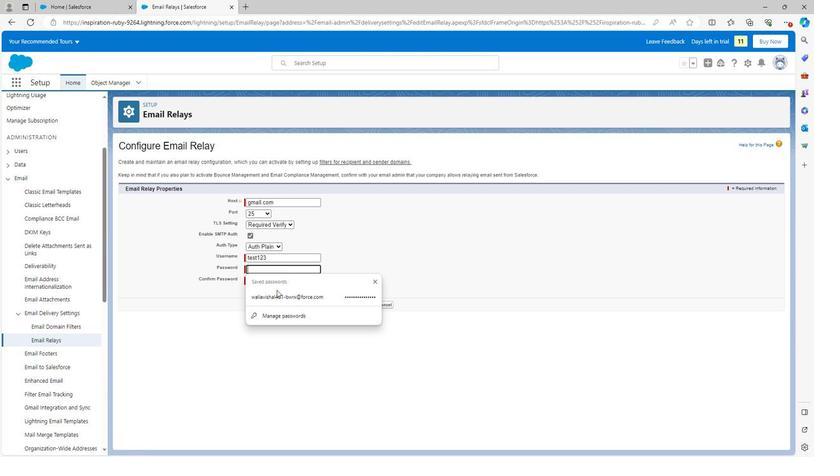 
Action: Mouse pressed left at (275, 291)
Screenshot: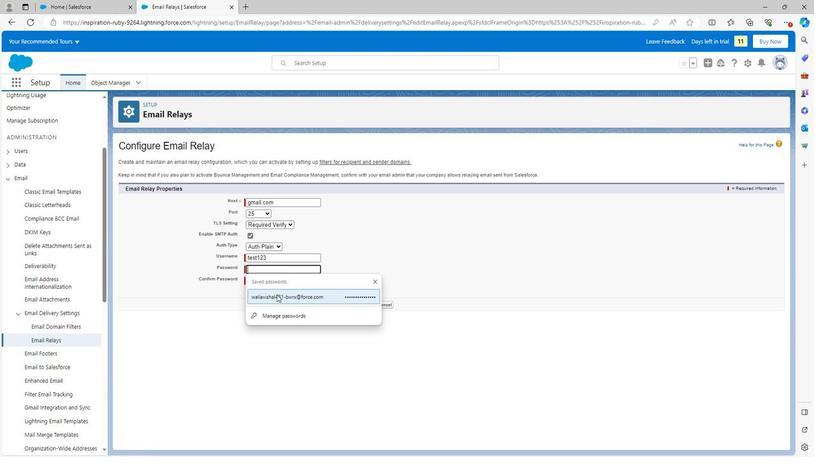 
Action: Mouse moved to (281, 279)
Screenshot: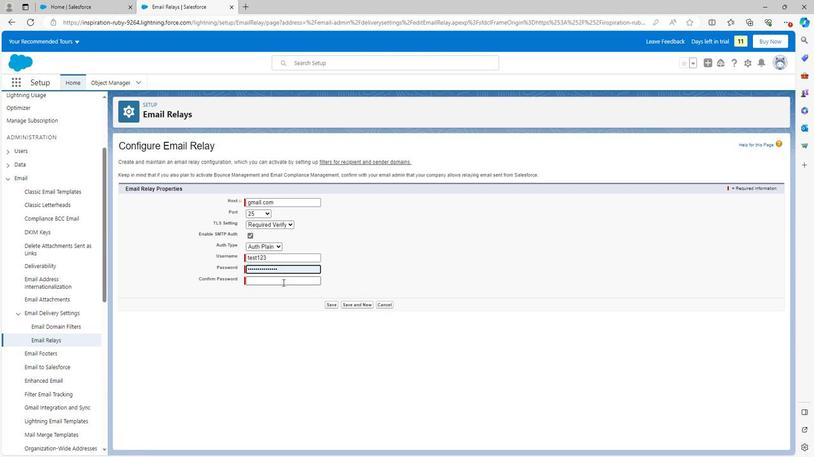 
Action: Mouse pressed left at (281, 279)
Screenshot: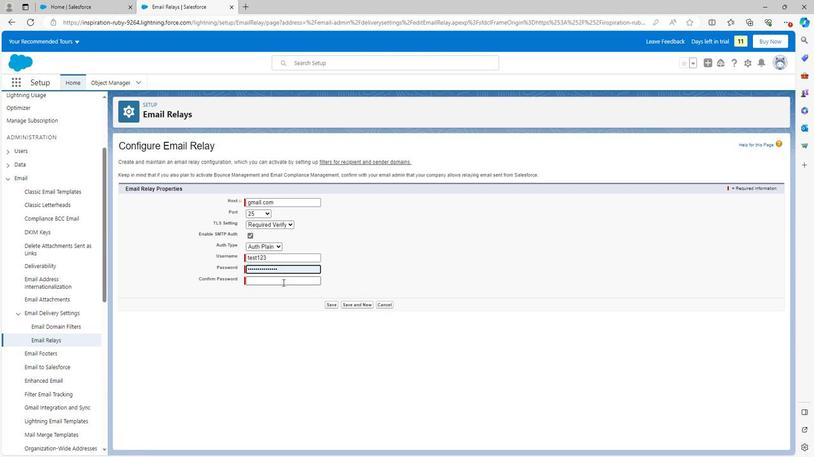 
Action: Mouse moved to (297, 287)
Screenshot: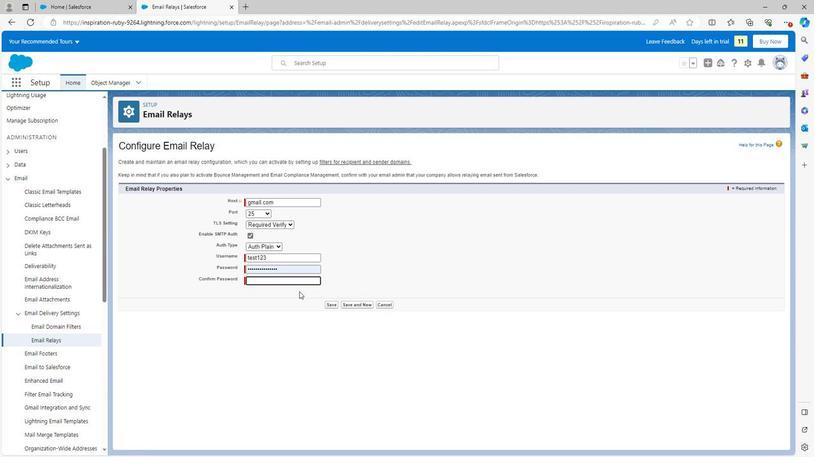 
Action: Key pressed <Key.shift>Vishalsingh<Key.shift>@123
Screenshot: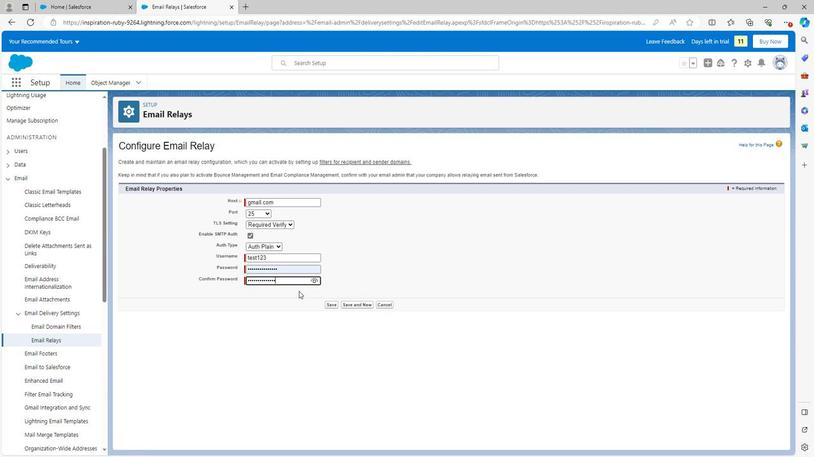 
Action: Mouse moved to (329, 298)
Screenshot: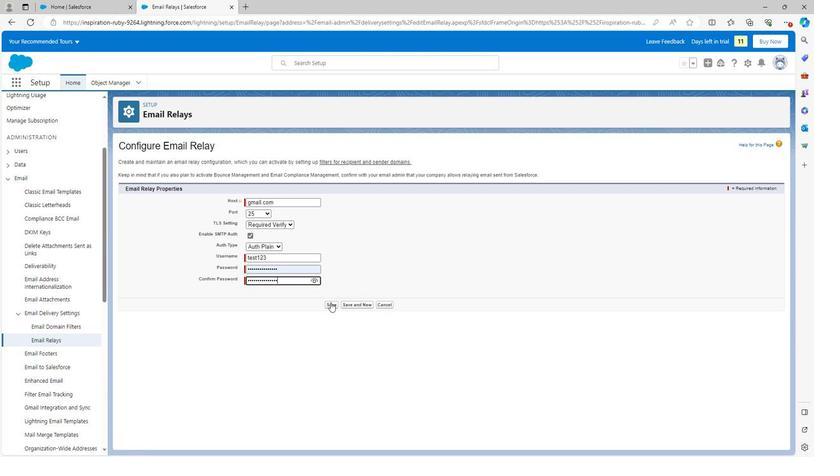 
Action: Mouse pressed left at (329, 298)
Screenshot: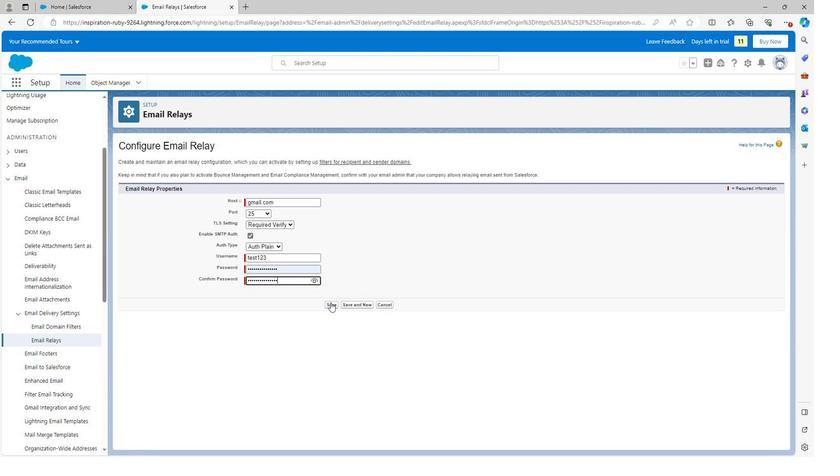 
